 Task: Add an event  with title  Casual Lunch and Learn: Effective Email Communication, date '2024/04/11' & Select Event type as  Collective. Add location for the event as  789 Bastakiya Quarter, Dubai, UAE and add a description: The retreat will kick off with an opening session where participants will be introduced to the objectives and benefits of team building. The facilitators will create a positive and inclusive environment, setting the tone for open communication, respect, and mutual support.Create an event link  http-casuallunchandlearn:effectiveemailcommunicationcom & Select the event color as  Magenta. , logged in from the account softage.10@softage.netand send the event invitation to softage.5@softage.net and softage.6@softage.net
Action: Mouse moved to (775, 139)
Screenshot: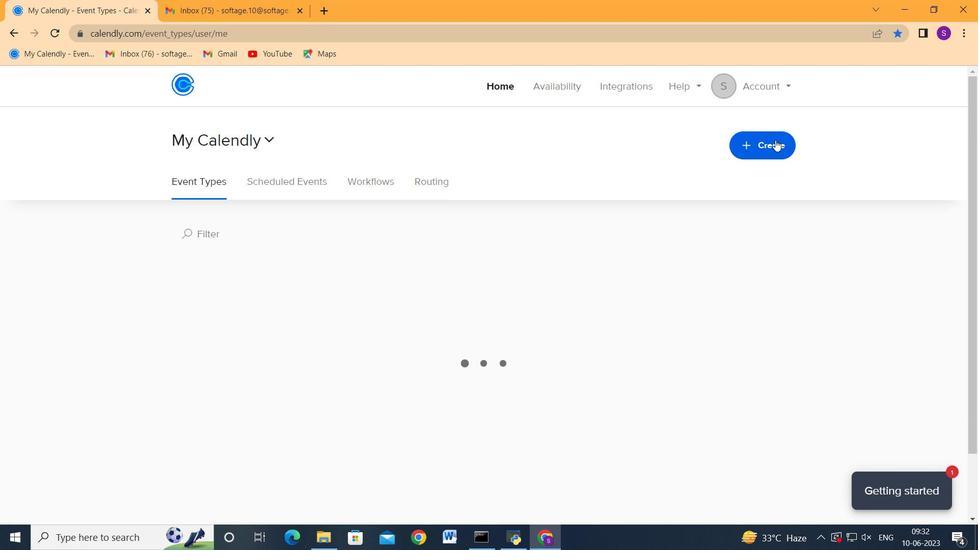 
Action: Mouse pressed left at (775, 139)
Screenshot: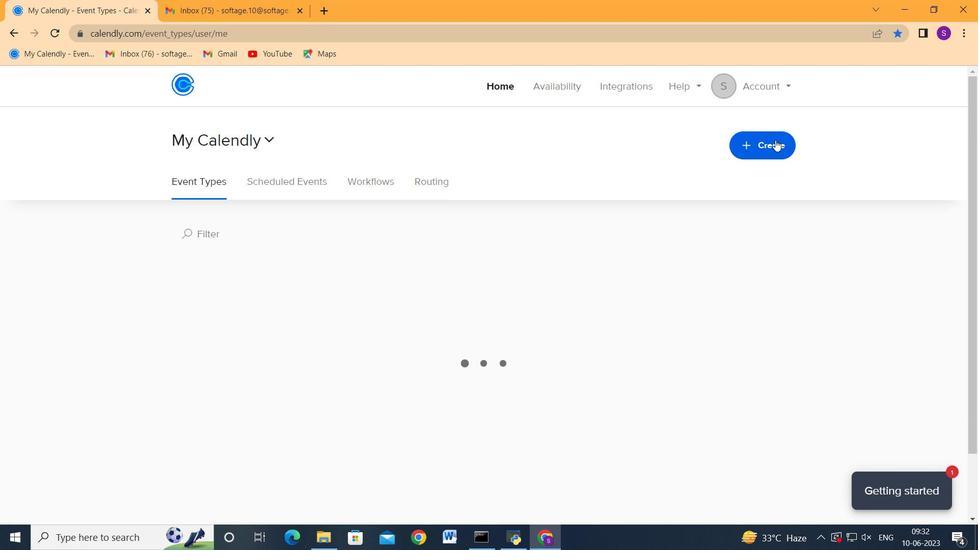
Action: Mouse moved to (728, 188)
Screenshot: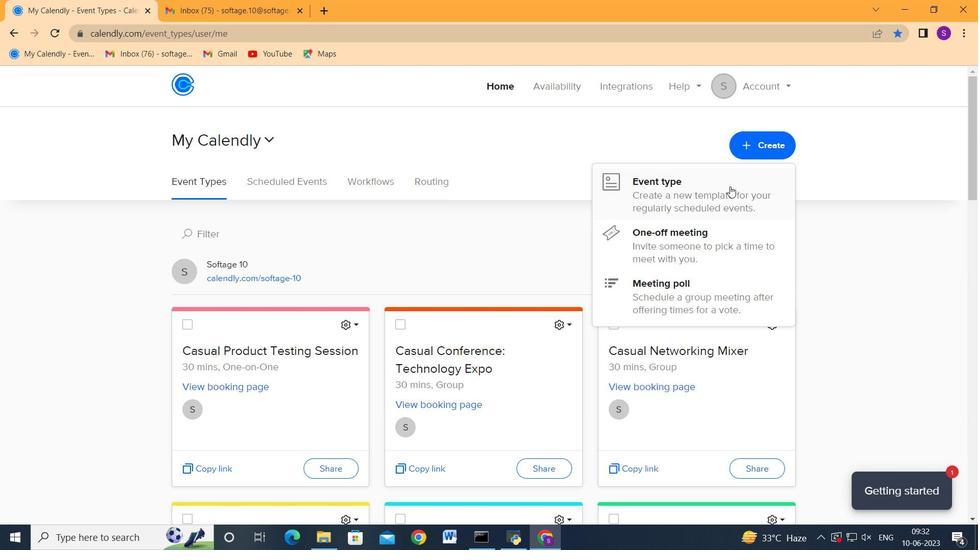
Action: Mouse pressed left at (728, 188)
Screenshot: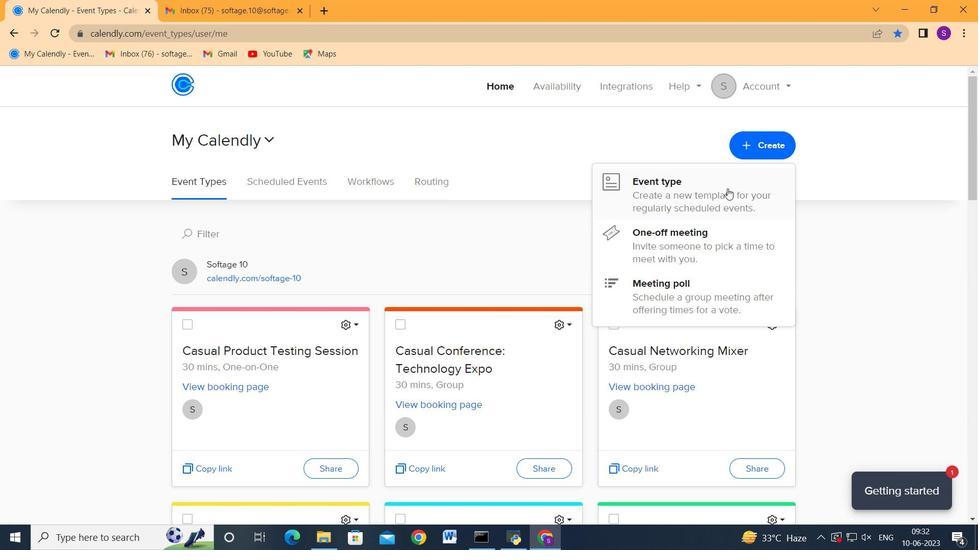 
Action: Mouse moved to (611, 248)
Screenshot: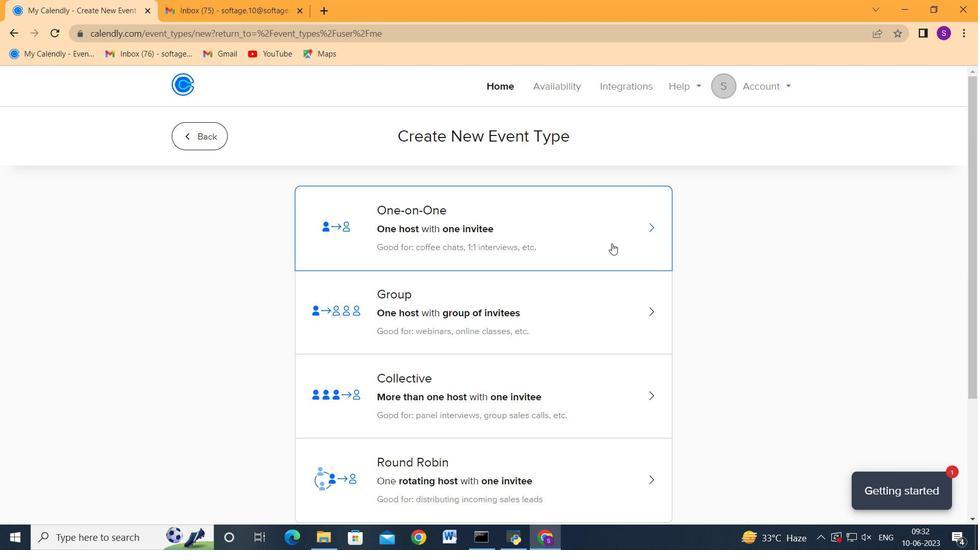
Action: Mouse scrolled (611, 248) with delta (0, 0)
Screenshot: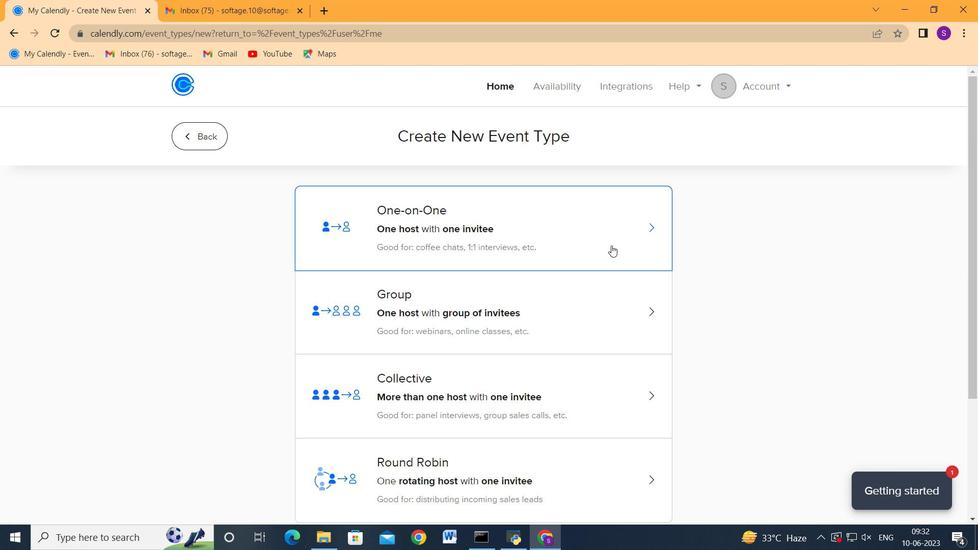 
Action: Mouse scrolled (611, 248) with delta (0, 0)
Screenshot: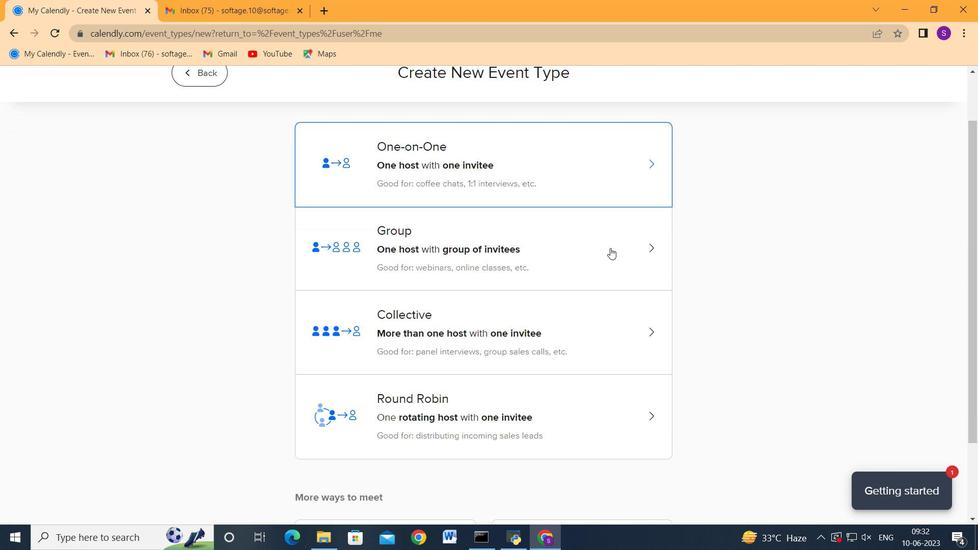 
Action: Mouse scrolled (611, 249) with delta (0, 0)
Screenshot: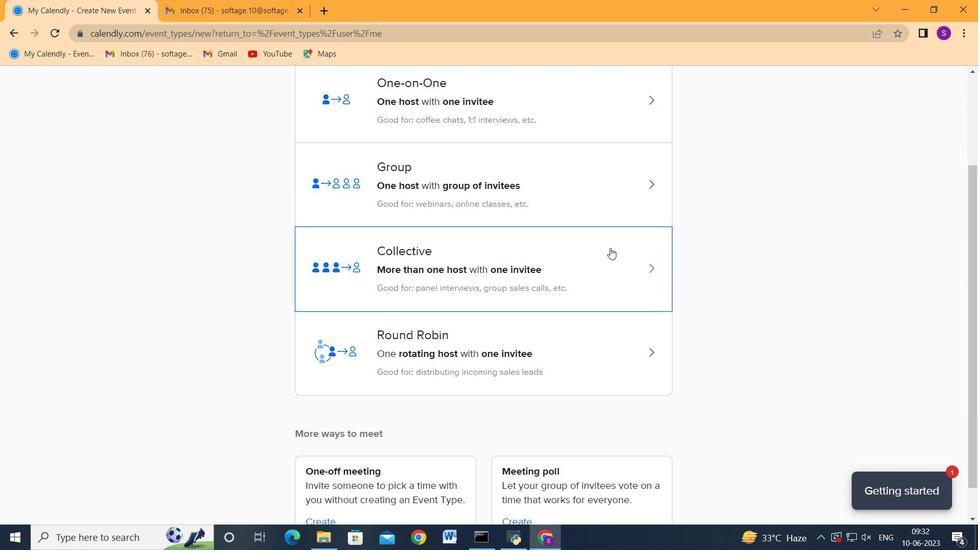 
Action: Mouse scrolled (611, 249) with delta (0, 0)
Screenshot: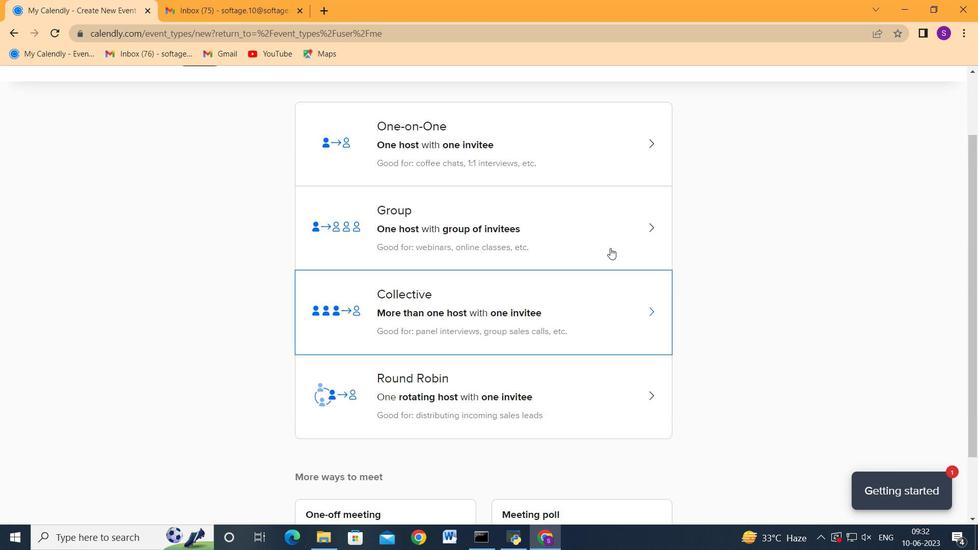 
Action: Mouse moved to (509, 375)
Screenshot: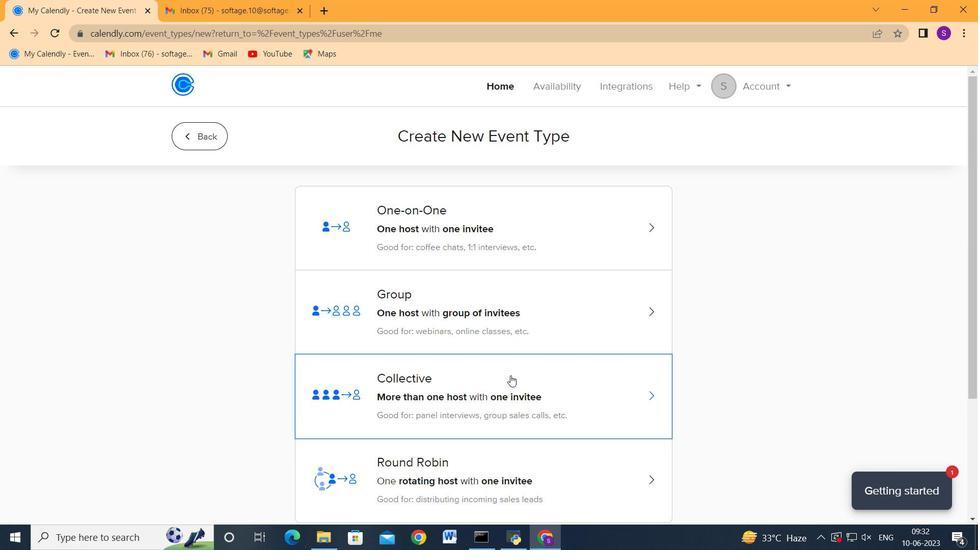 
Action: Mouse pressed left at (510, 375)
Screenshot: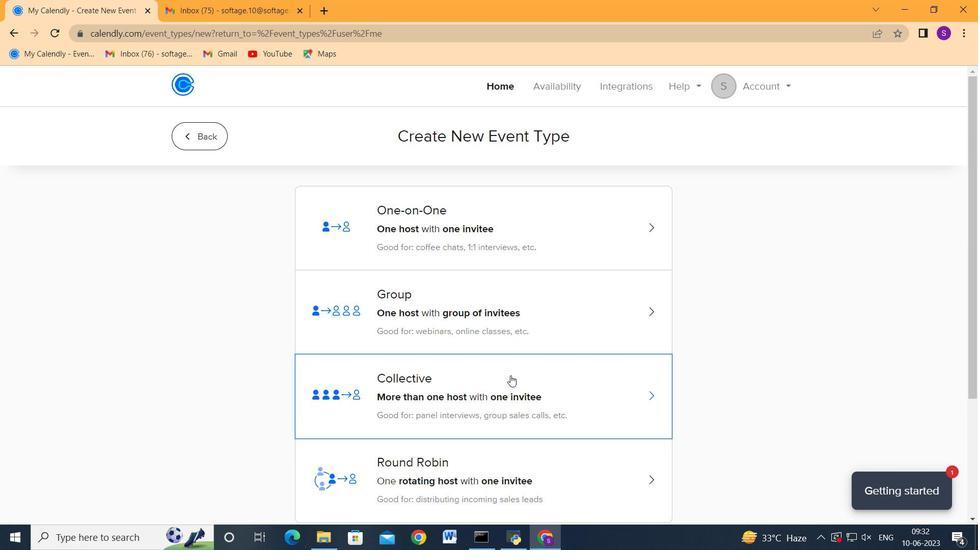
Action: Mouse moved to (625, 292)
Screenshot: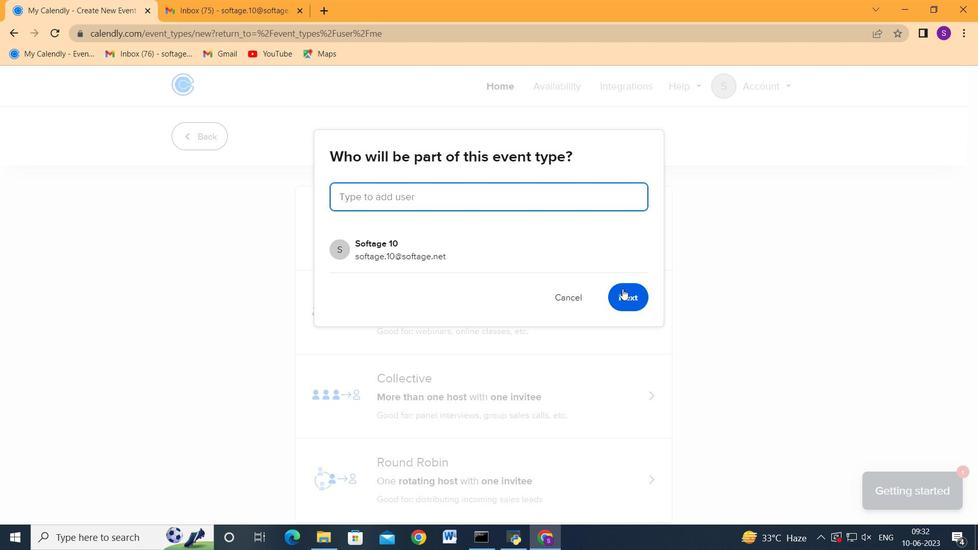 
Action: Mouse pressed left at (625, 292)
Screenshot: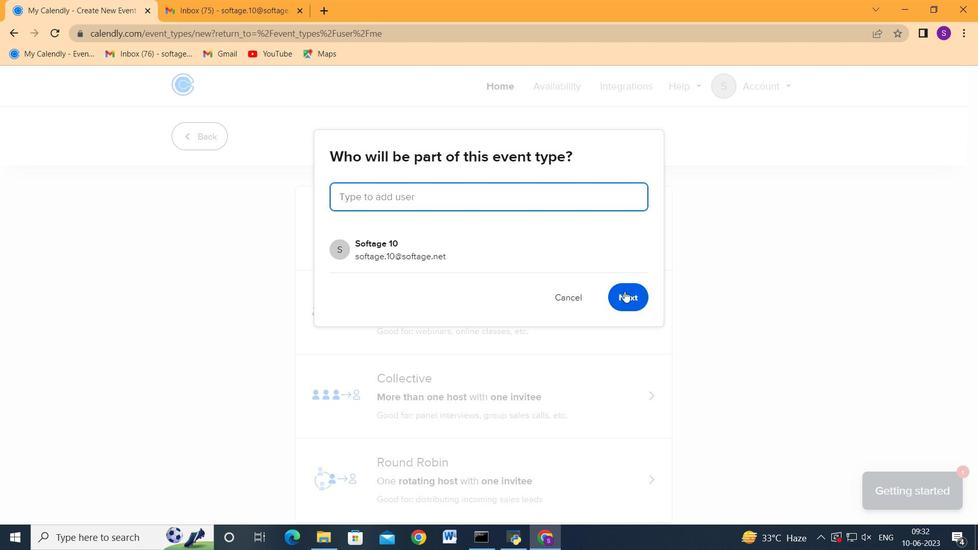 
Action: Mouse moved to (332, 302)
Screenshot: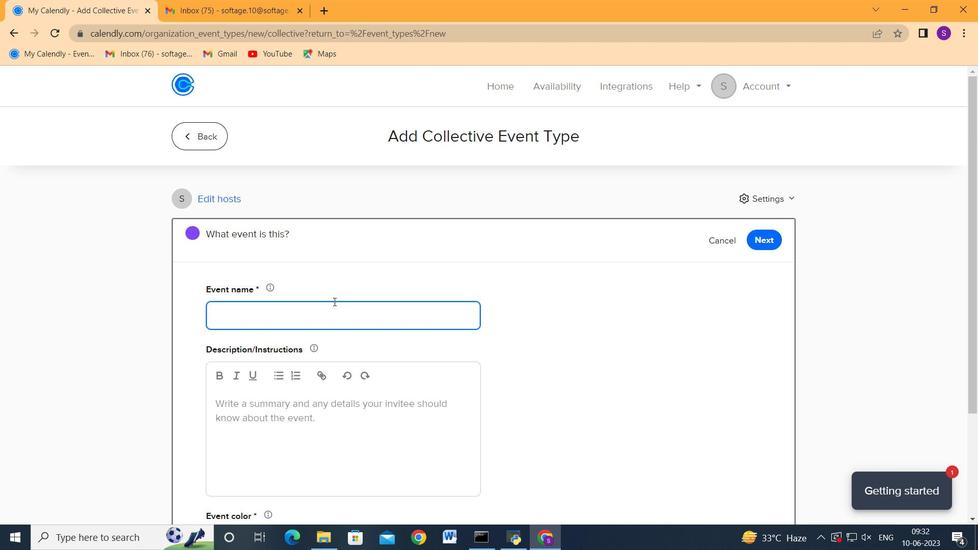 
Action: Mouse pressed left at (332, 302)
Screenshot: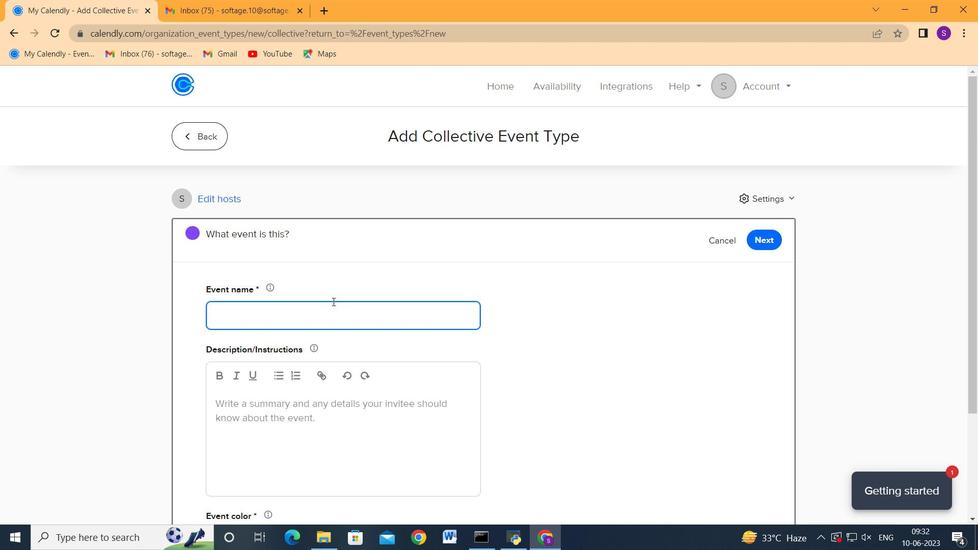 
Action: Key pressed <Key.shift_r>Casual<Key.space><Key.shift>Luc<Key.backspace>nch<Key.space>and<Key.space><Key.shift>Learn<Key.shift>:<Key.space><Key.shift>Effective<Key.space><Key.shift>Email<Key.space><Key.shift>Communication<Key.tab><Key.tab><Key.tab><Key.shift><Key.shift><Key.shift><Key.shift><Key.shift><Key.shift>The<Key.space>retreat<Key.space>will<Key.space>kick<Key.space>off<Key.space>with<Key.space>an<Key.space>opening<Key.space>session<Key.space><Key.backspace><Key.space>s<Key.backspace>where<Key.space>participants<Key.space>will<Key.space>be<Key.space>o<Key.backspace>introduced<Key.space>to<Key.space>the<Key.space>objectives<Key.space>and<Key.space>benefits<Key.space>of<Key.space>team<Key.space>buildings<Key.backspace>.<Key.space><Key.shift>The<Key.space>facilitators<Key.space>will<Key.space>create<Key.space>a<Key.space>positive<Key.space>and<Key.space>inclusive<Key.space>environment,<Key.space>setting<Key.space>the<Key.space>tone<Key.space>for<Key.space>open<Key.space>communication,<Key.space>respect,<Key.space>and<Key.space>mutual<Key.space>support.
Screenshot: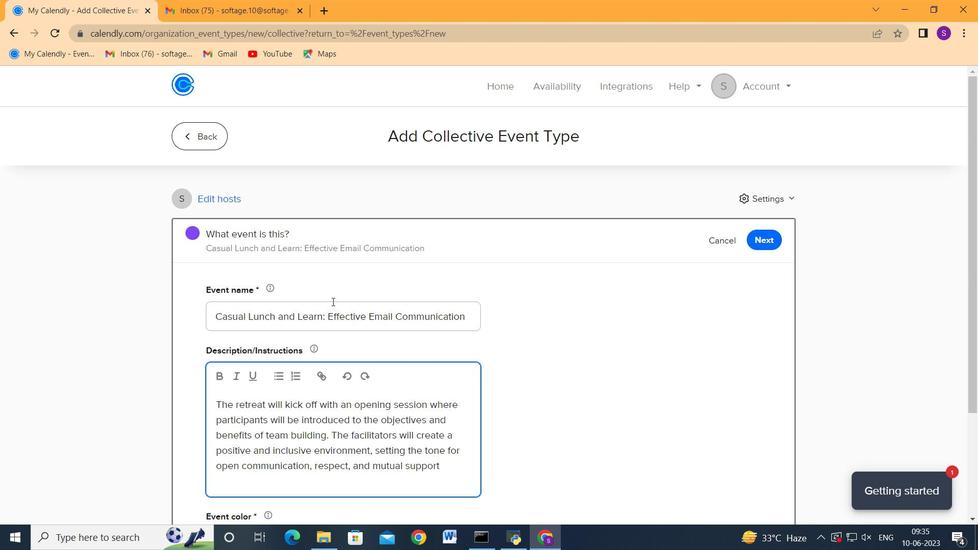 
Action: Mouse moved to (579, 401)
Screenshot: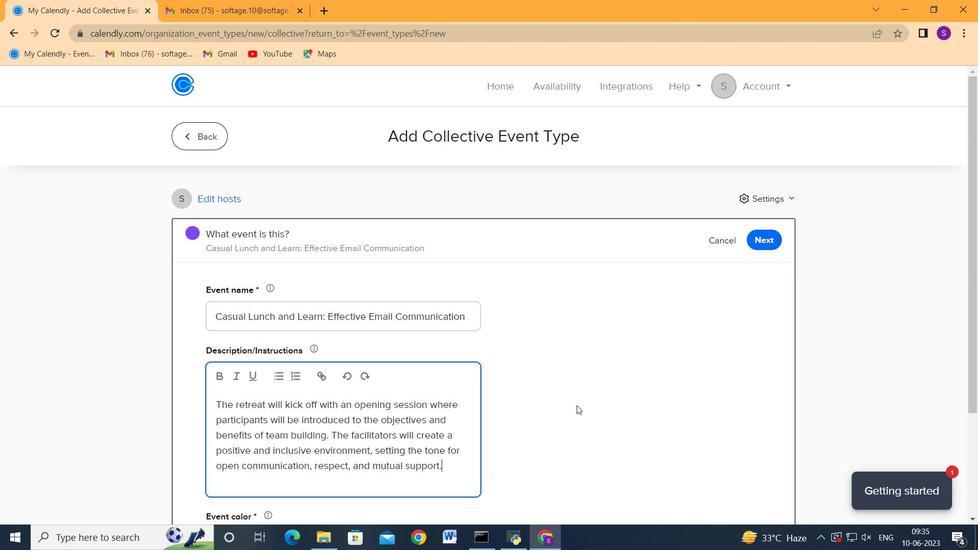 
Action: Mouse scrolled (579, 400) with delta (0, 0)
Screenshot: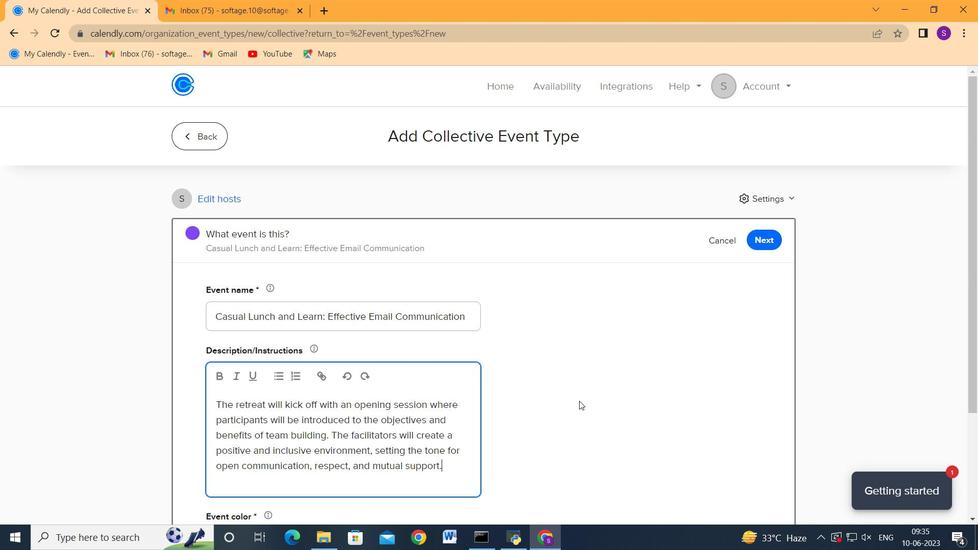 
Action: Mouse scrolled (579, 400) with delta (0, 0)
Screenshot: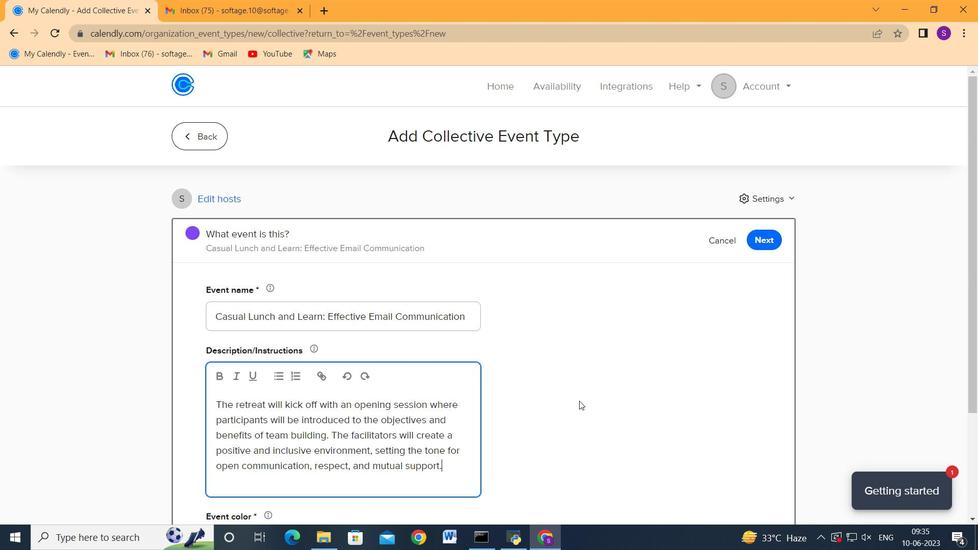 
Action: Mouse moved to (278, 410)
Screenshot: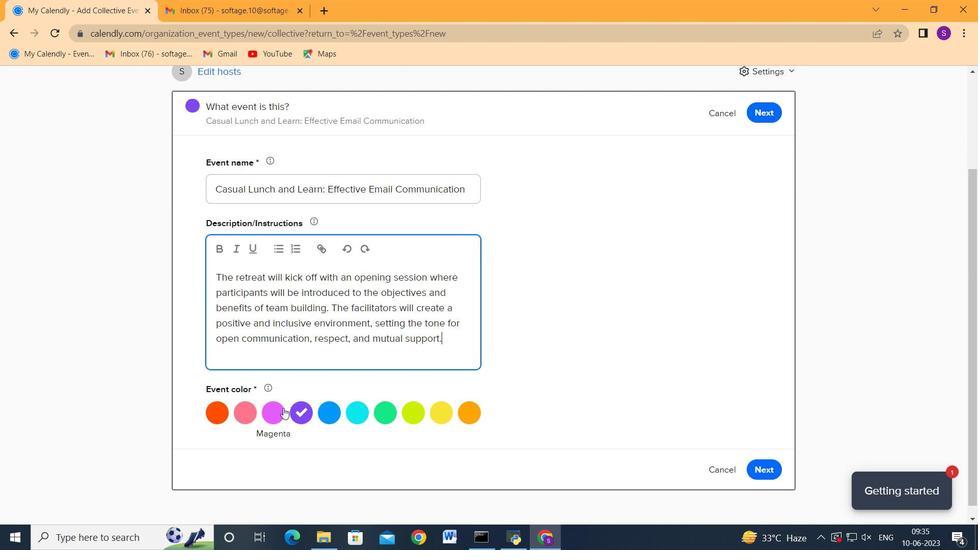 
Action: Mouse pressed left at (278, 410)
Screenshot: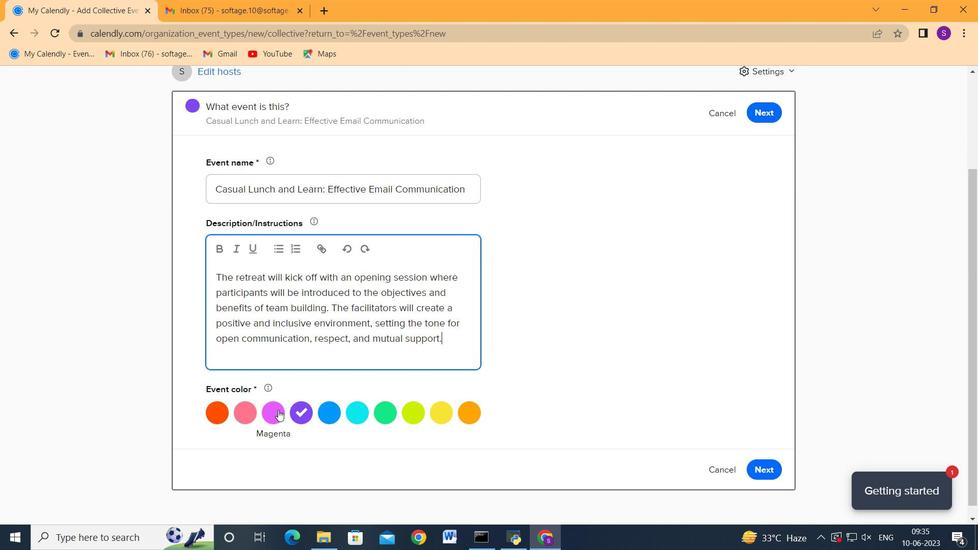 
Action: Mouse moved to (754, 472)
Screenshot: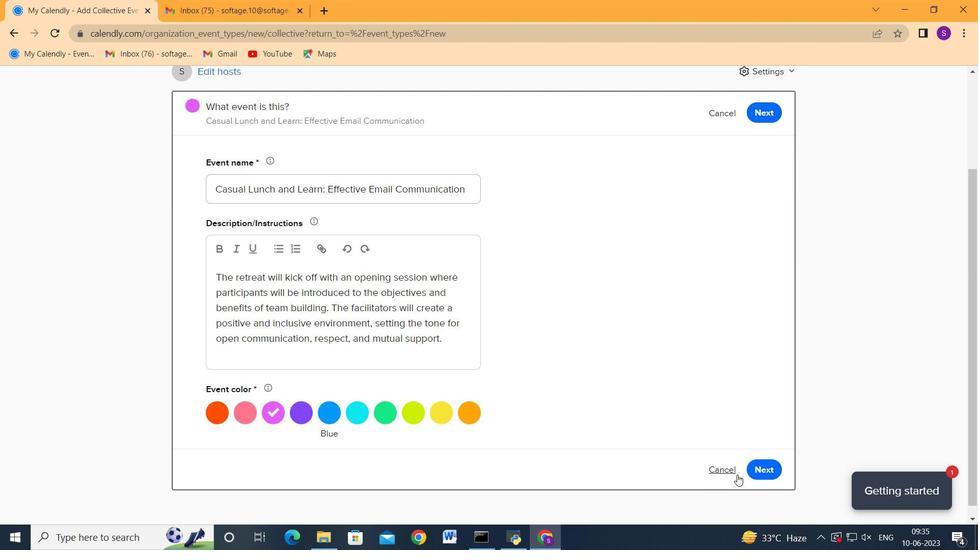 
Action: Mouse pressed left at (754, 472)
Screenshot: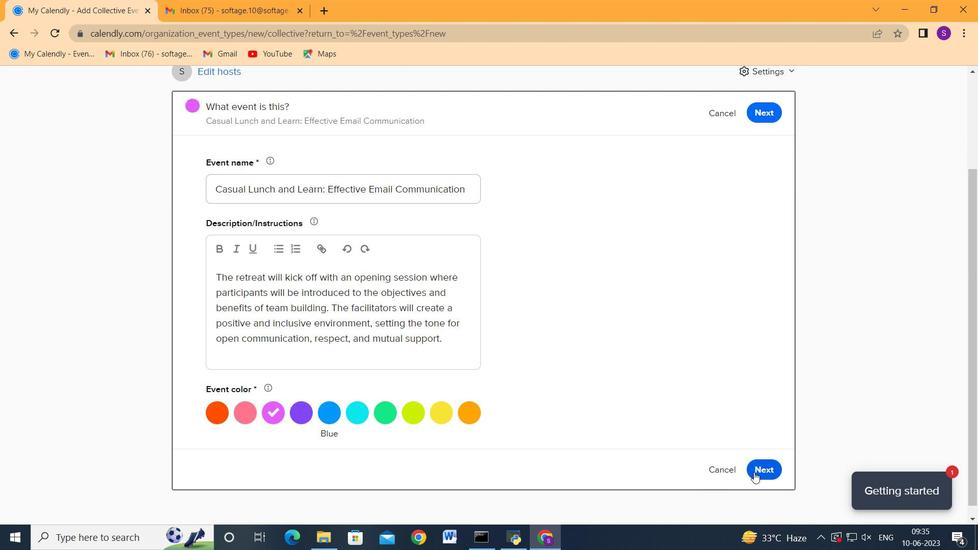 
Action: Mouse moved to (353, 306)
Screenshot: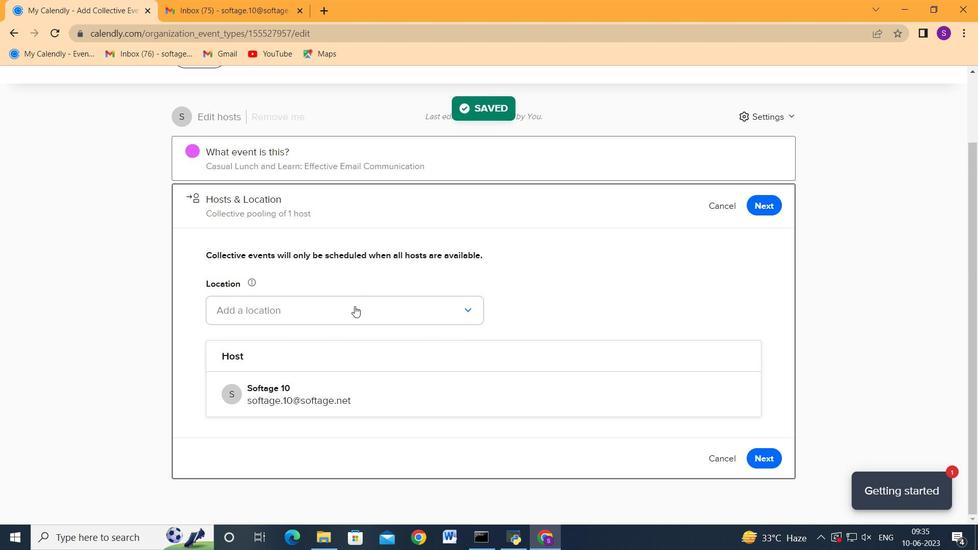 
Action: Mouse pressed left at (353, 306)
Screenshot: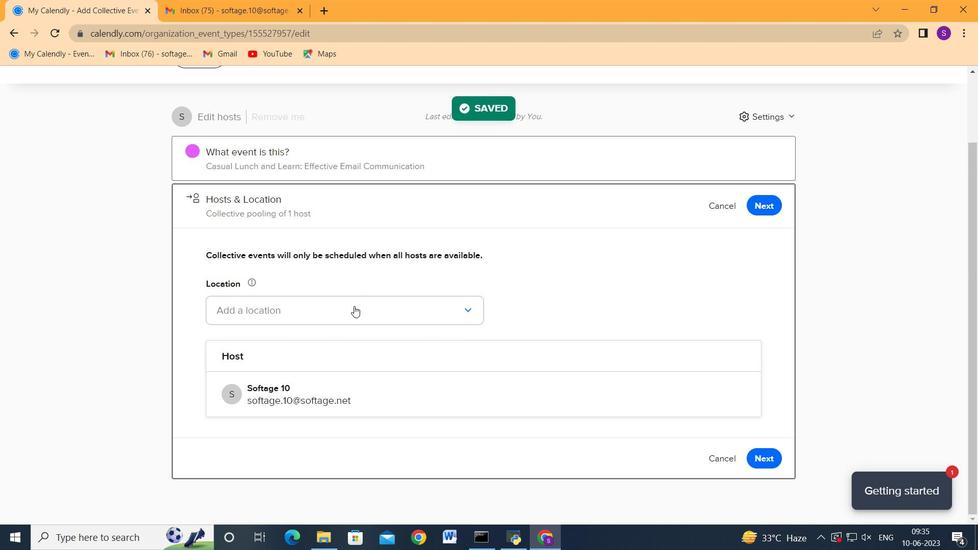 
Action: Mouse moved to (321, 343)
Screenshot: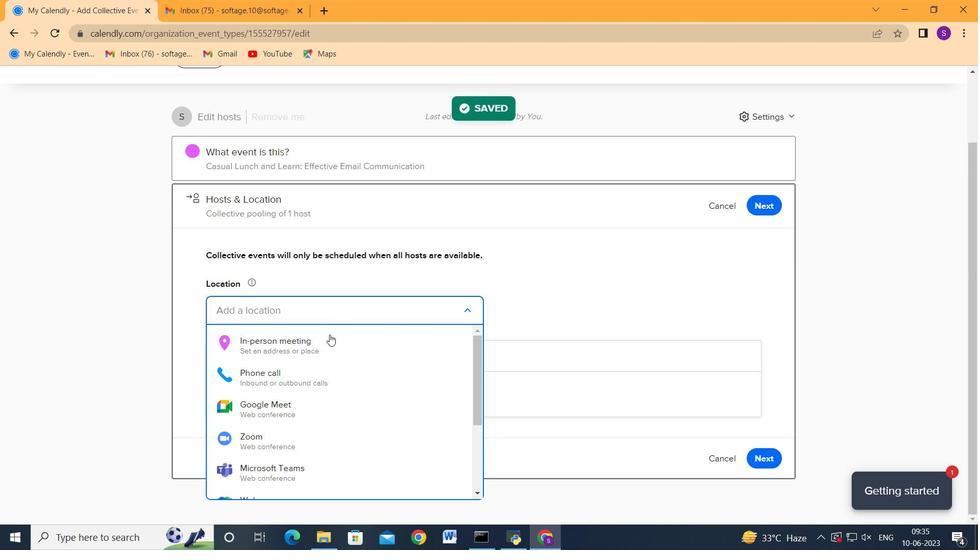 
Action: Mouse pressed left at (321, 343)
Screenshot: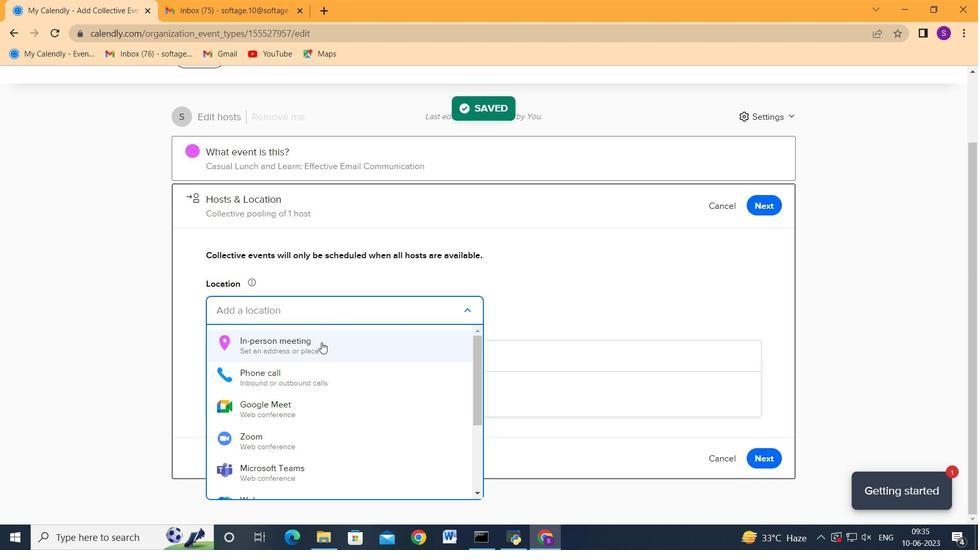 
Action: Mouse moved to (479, 225)
Screenshot: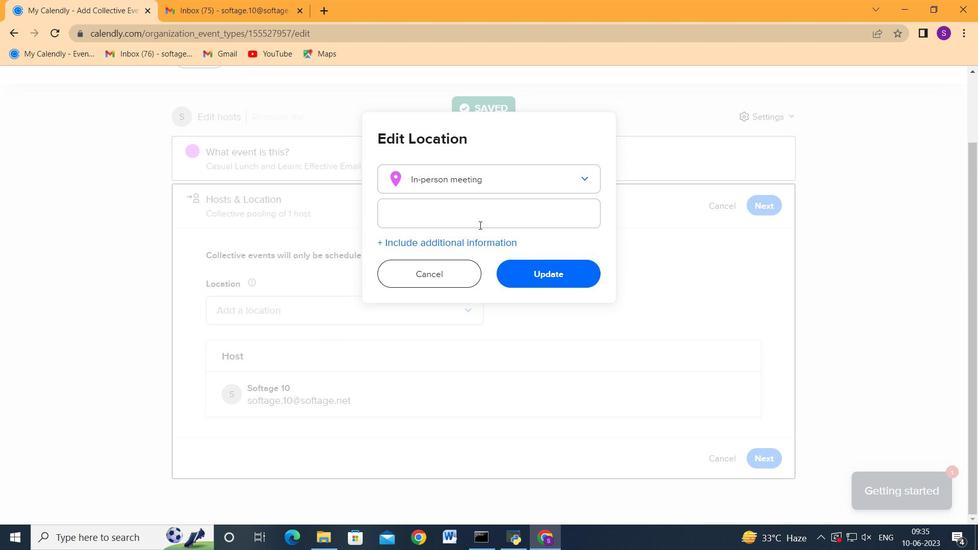 
Action: Mouse pressed left at (479, 225)
Screenshot: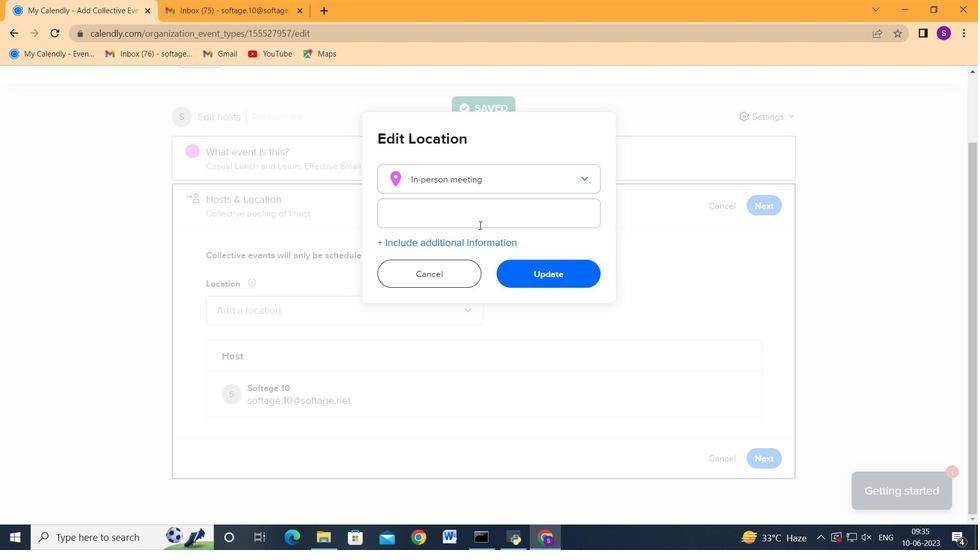 
Action: Key pressed 789<Key.space><Key.shift>Bastakiya<Key.space><Key.shift>Quarter,<Key.space><Key.shift_r>Dubai<Key.space><Key.backspace>,<Key.space><Key.caps_lock>UAE<Key.caps_lock><Key.space><Key.tab><Key.tab><Key.tab><Key.enter>
Screenshot: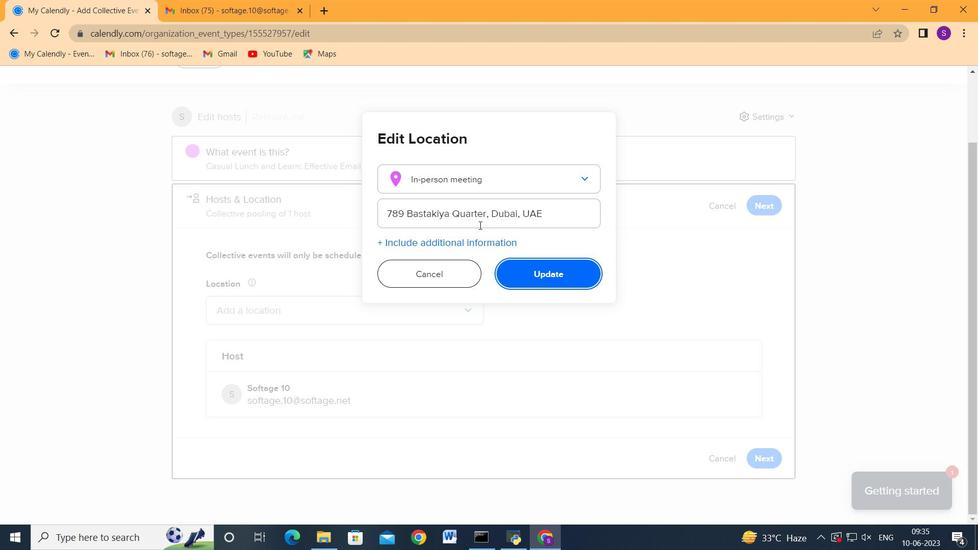 
Action: Mouse moved to (774, 455)
Screenshot: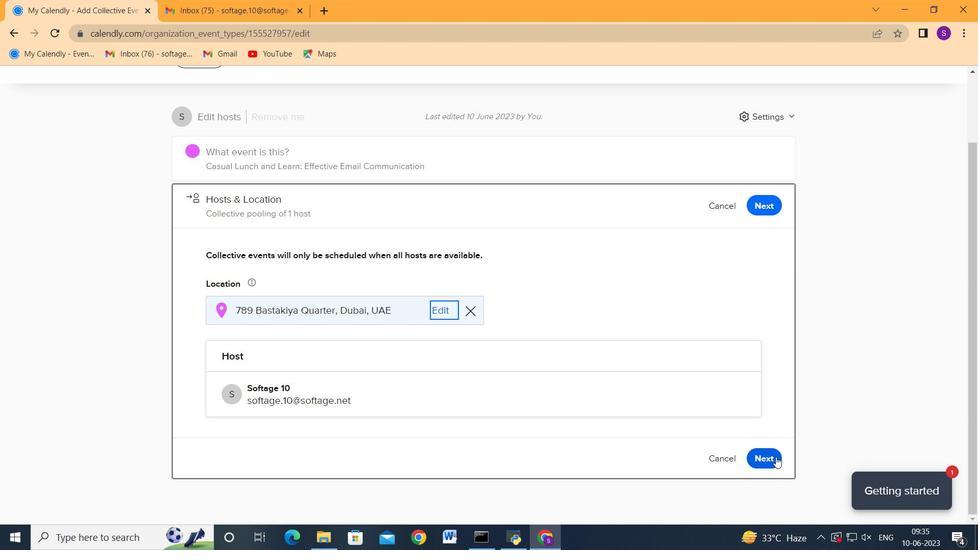 
Action: Mouse pressed left at (774, 455)
Screenshot: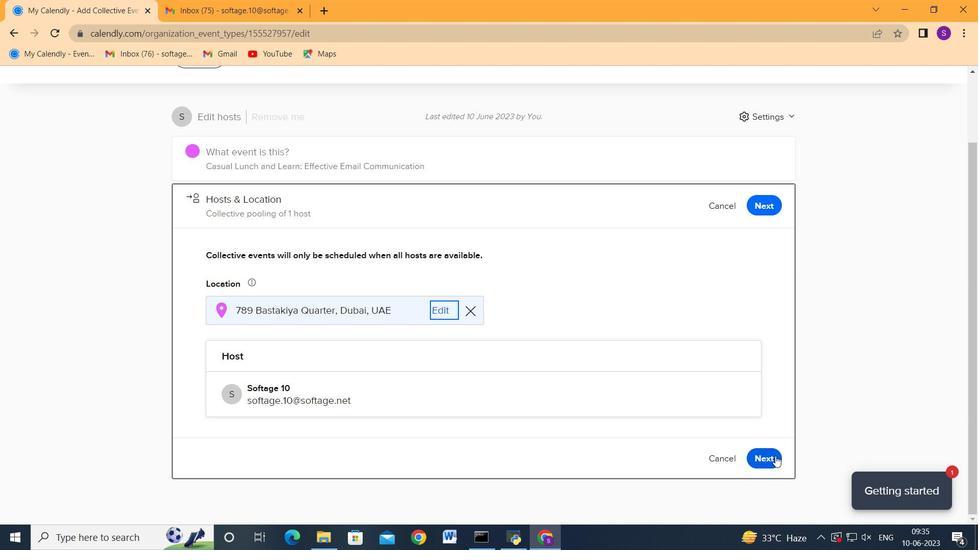
Action: Mouse moved to (368, 310)
Screenshot: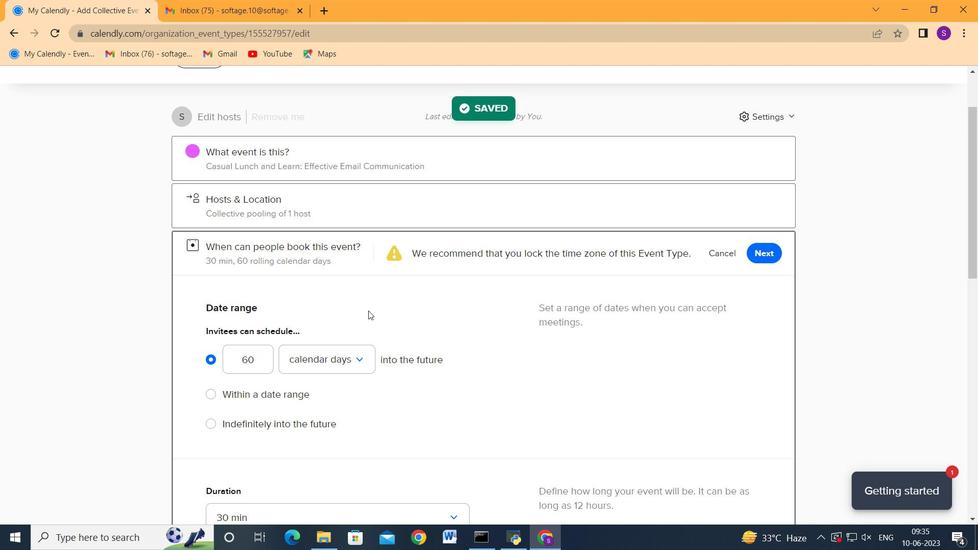 
Action: Mouse scrolled (368, 309) with delta (0, 0)
Screenshot: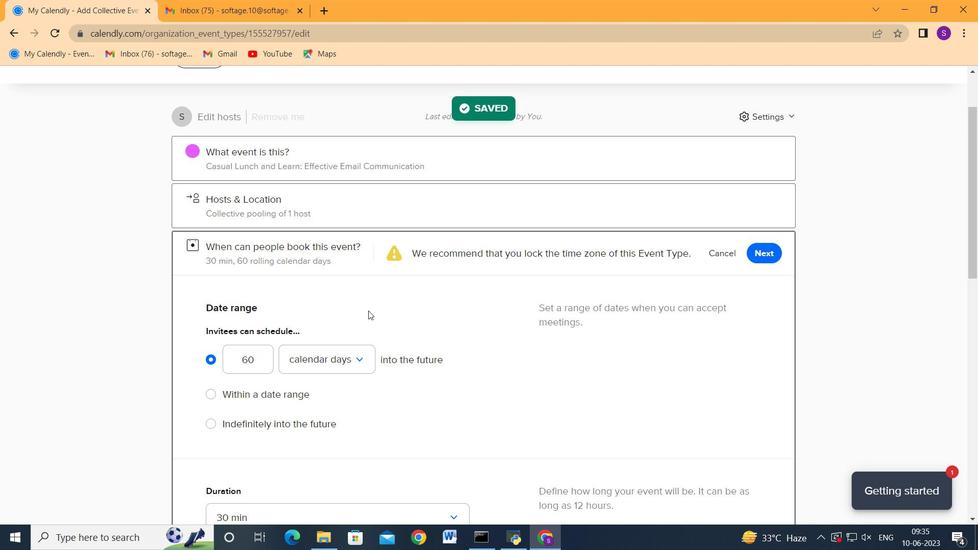 
Action: Mouse scrolled (368, 309) with delta (0, 0)
Screenshot: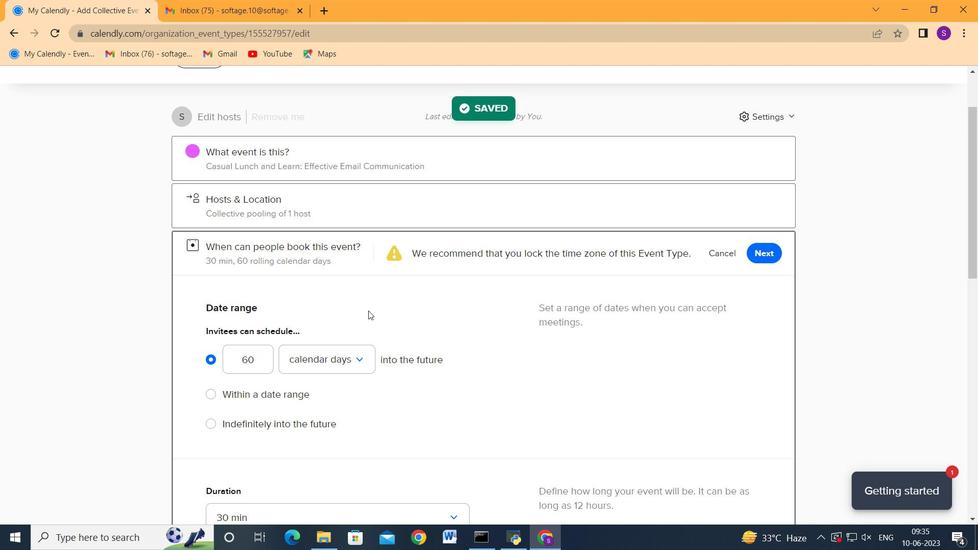 
Action: Mouse moved to (280, 264)
Screenshot: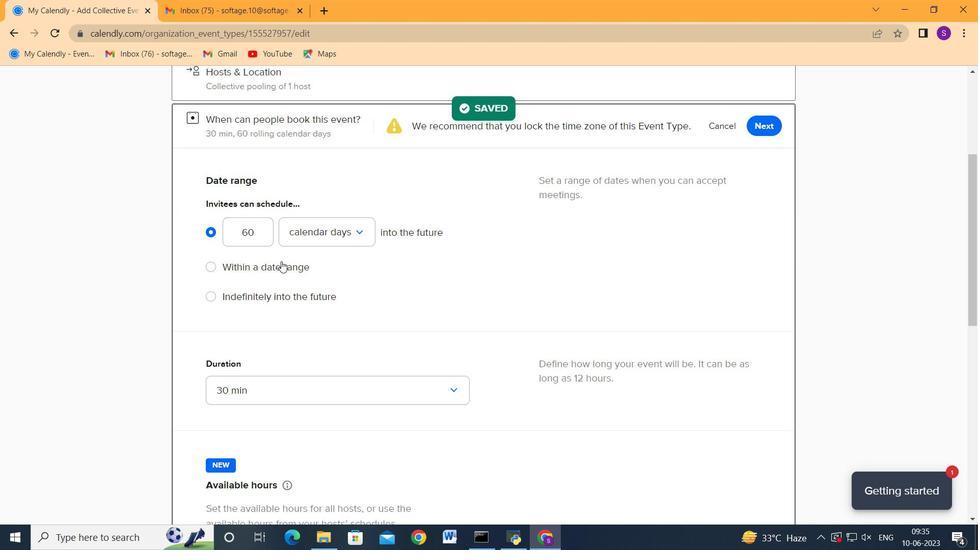 
Action: Mouse pressed left at (280, 264)
Screenshot: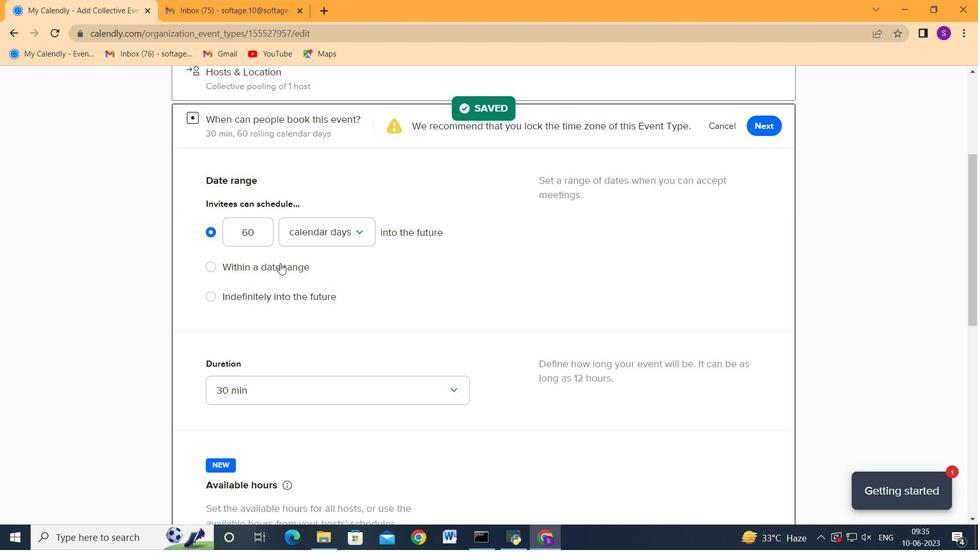 
Action: Mouse moved to (341, 274)
Screenshot: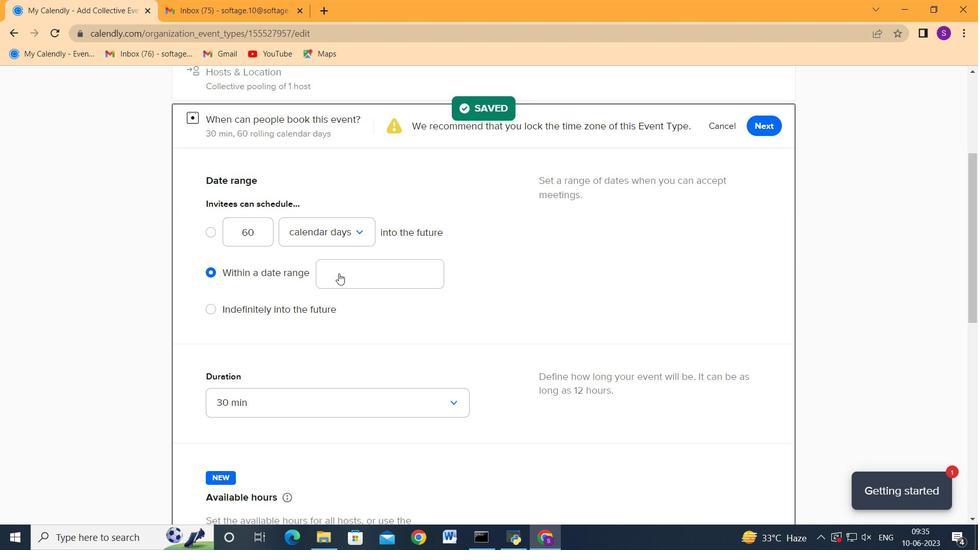 
Action: Mouse pressed left at (341, 274)
Screenshot: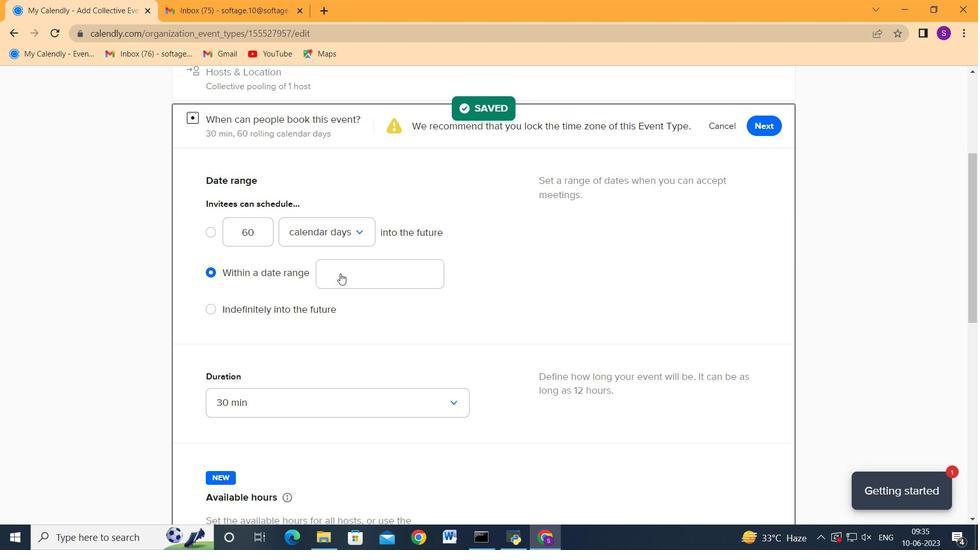
Action: Mouse moved to (383, 197)
Screenshot: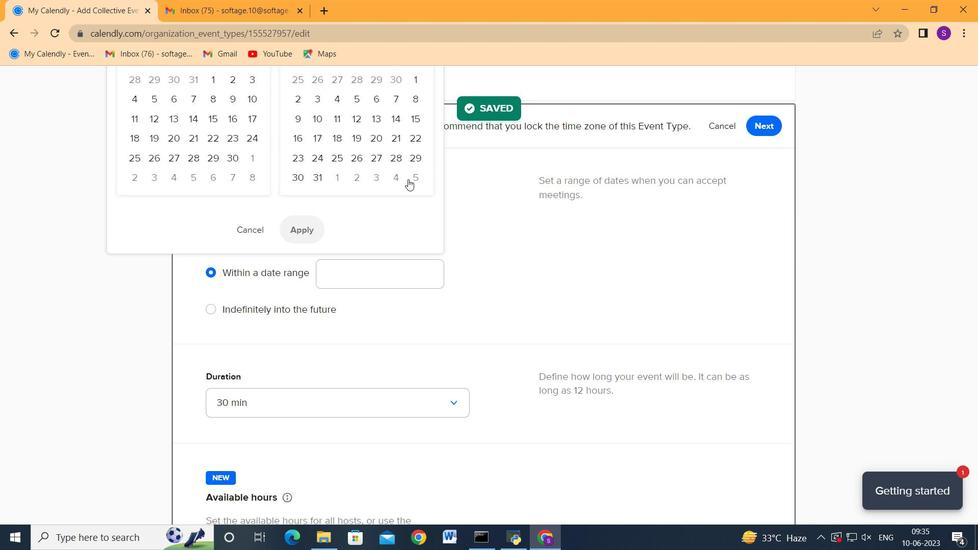 
Action: Mouse scrolled (383, 197) with delta (0, 0)
Screenshot: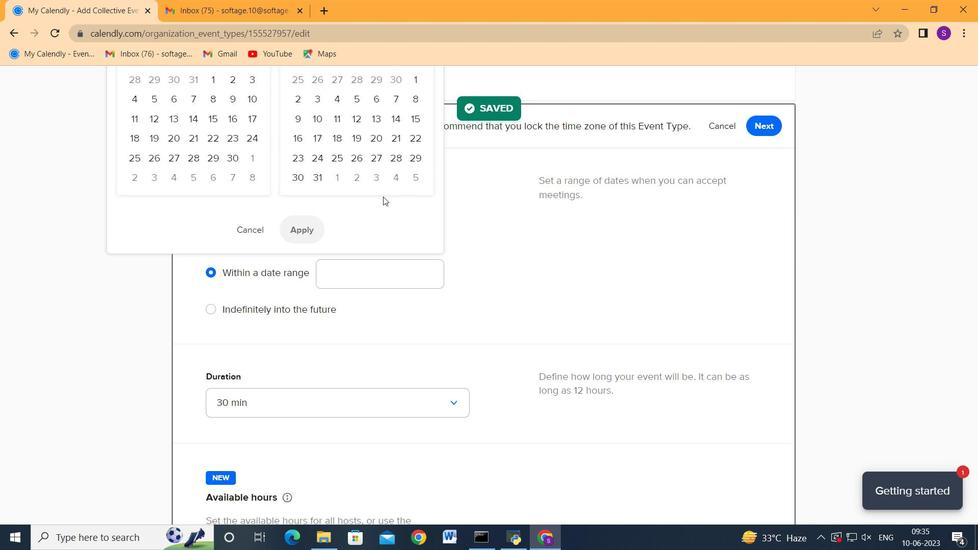 
Action: Mouse scrolled (383, 197) with delta (0, 0)
Screenshot: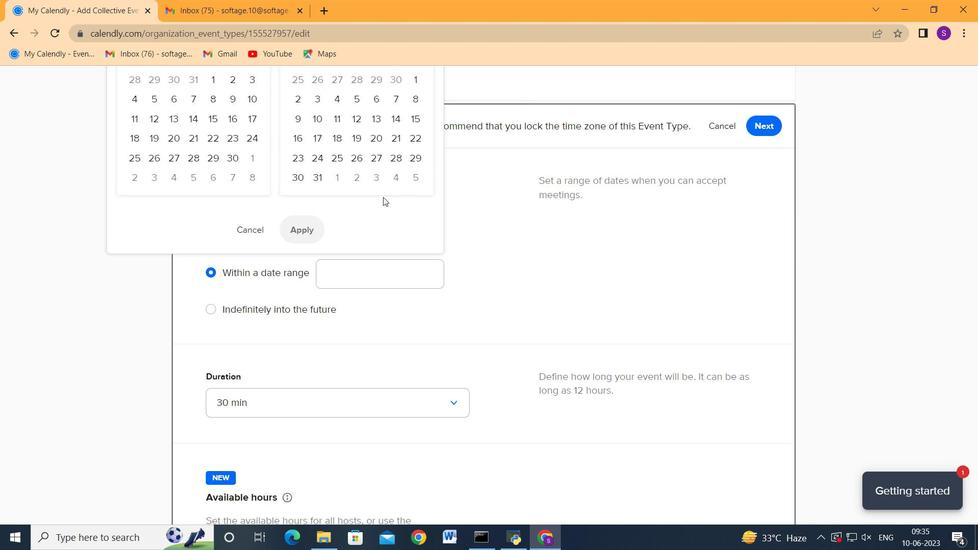 
Action: Mouse moved to (493, 233)
Screenshot: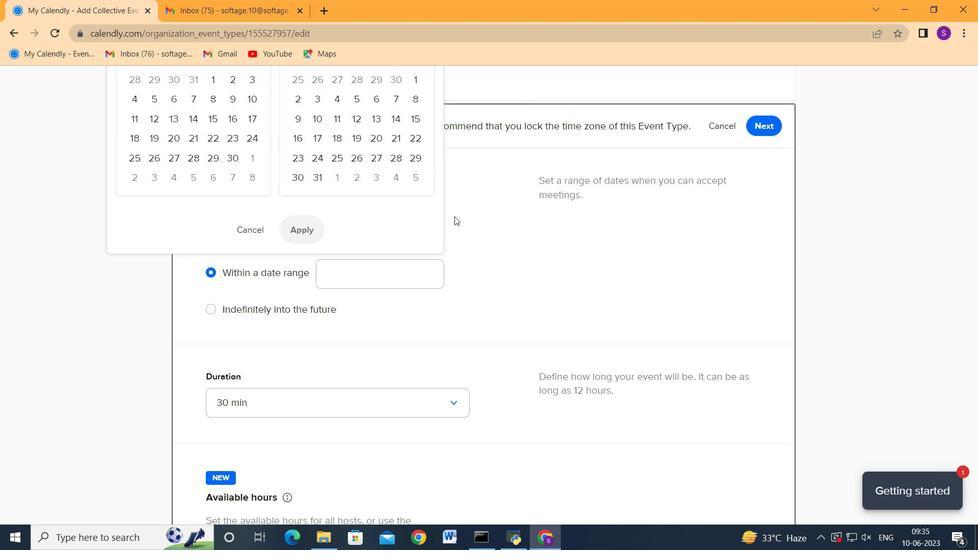
Action: Mouse pressed left at (493, 233)
Screenshot: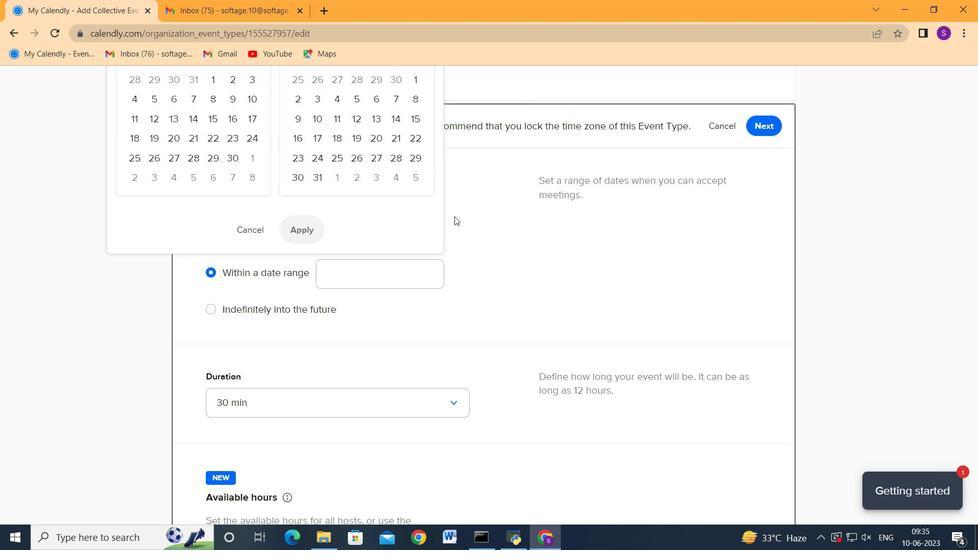 
Action: Mouse moved to (438, 287)
Screenshot: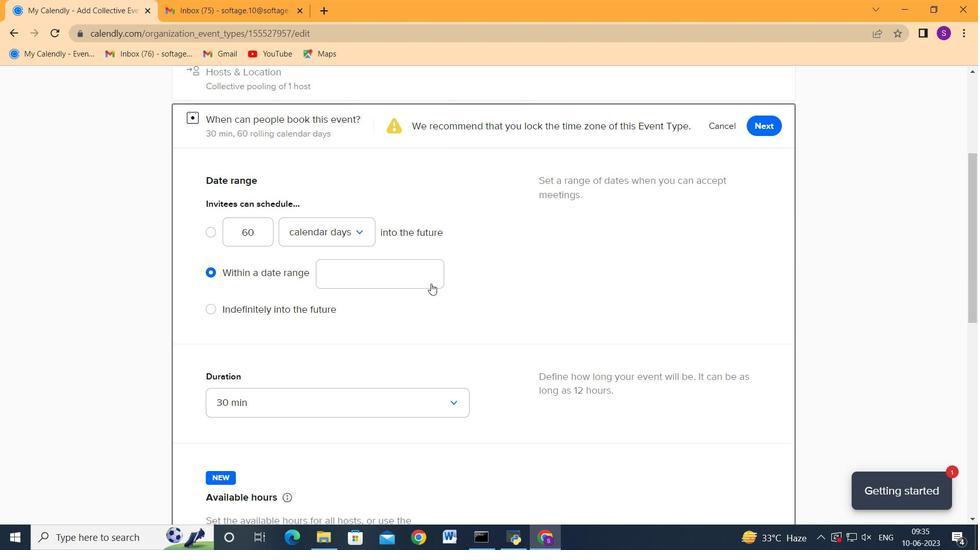 
Action: Mouse scrolled (438, 287) with delta (0, 0)
Screenshot: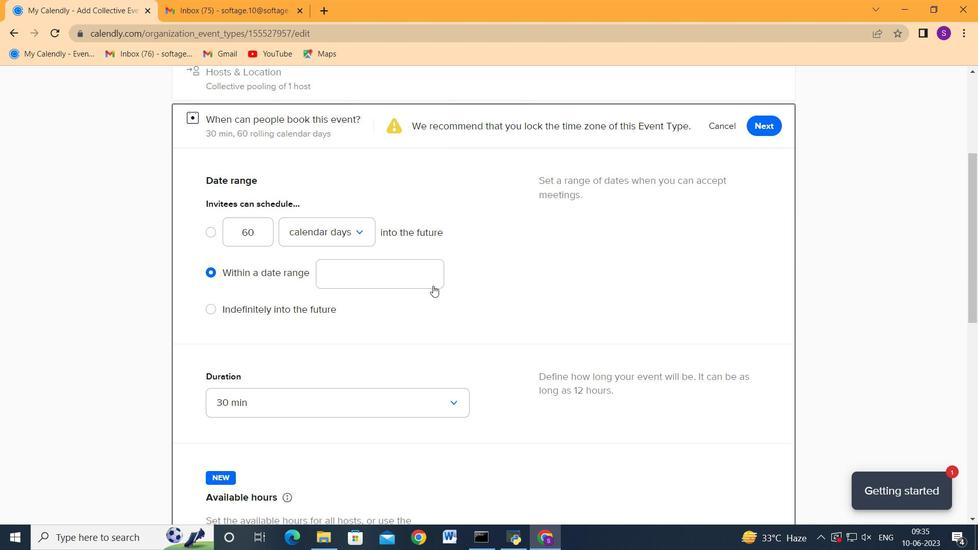 
Action: Mouse moved to (438, 287)
Screenshot: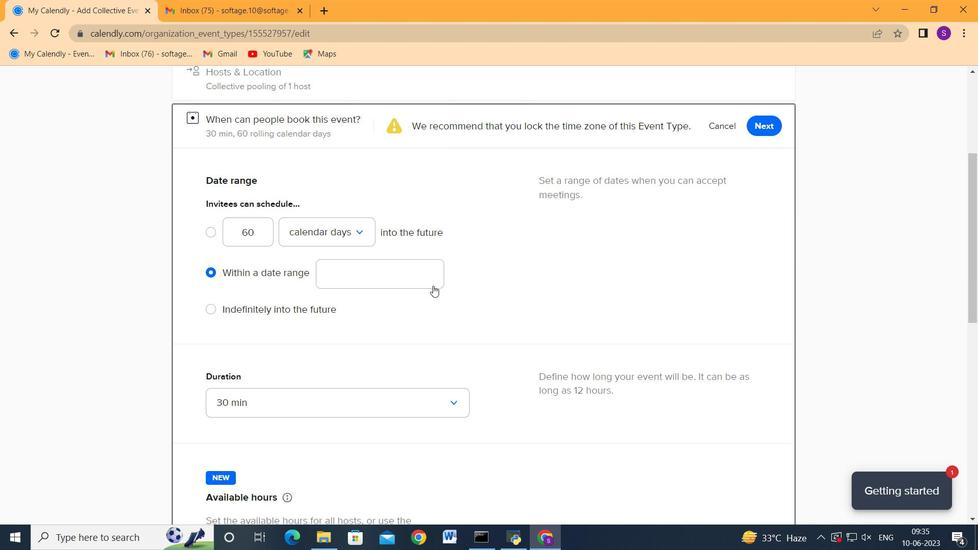 
Action: Mouse scrolled (438, 288) with delta (0, 0)
Screenshot: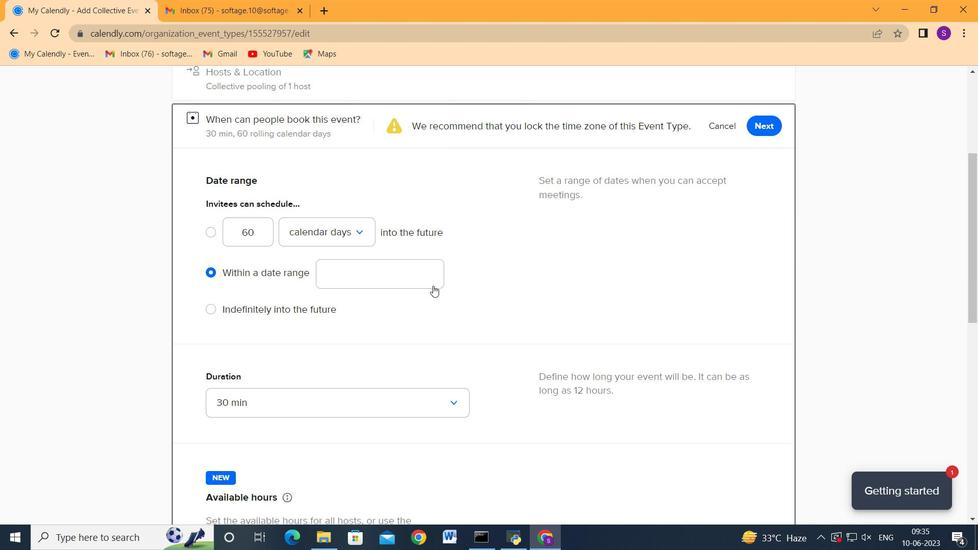 
Action: Mouse moved to (407, 408)
Screenshot: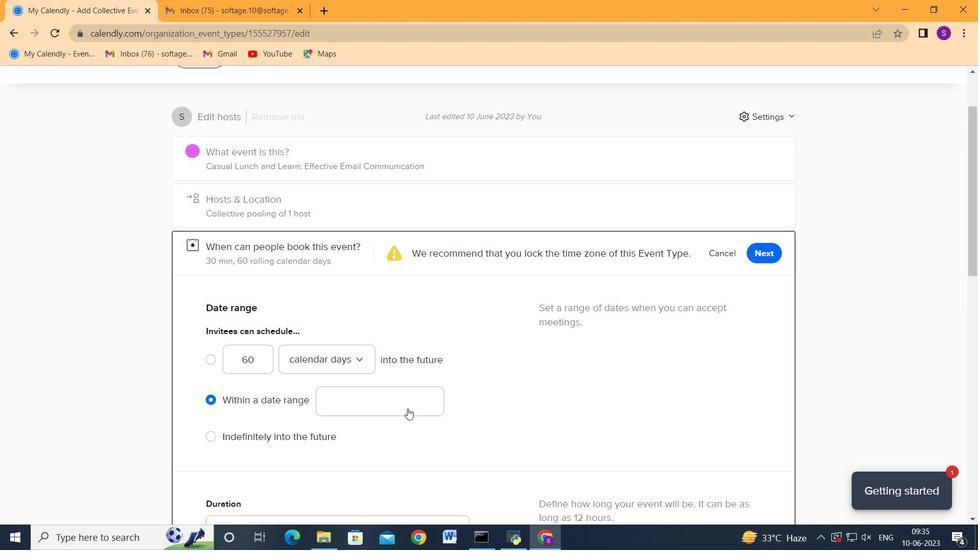 
Action: Mouse pressed left at (407, 408)
Screenshot: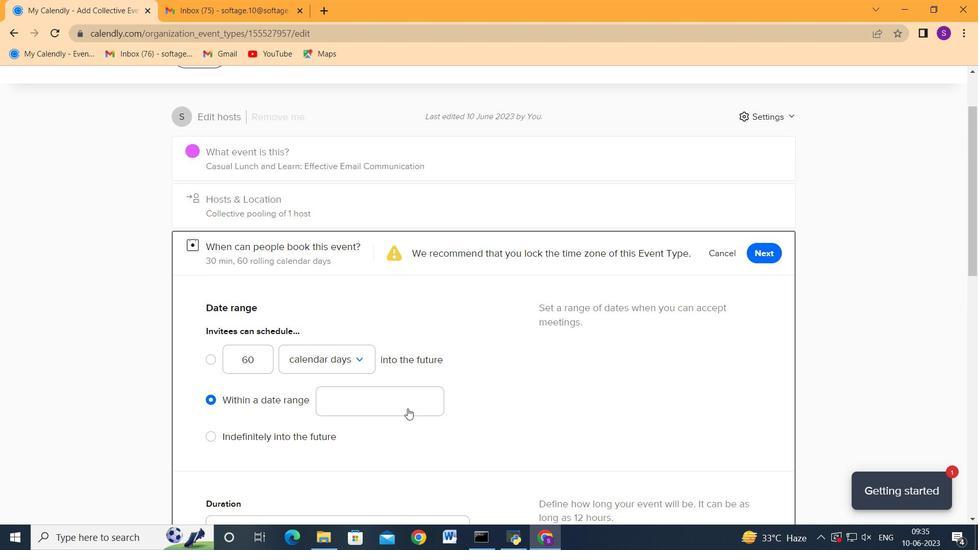 
Action: Mouse moved to (417, 169)
Screenshot: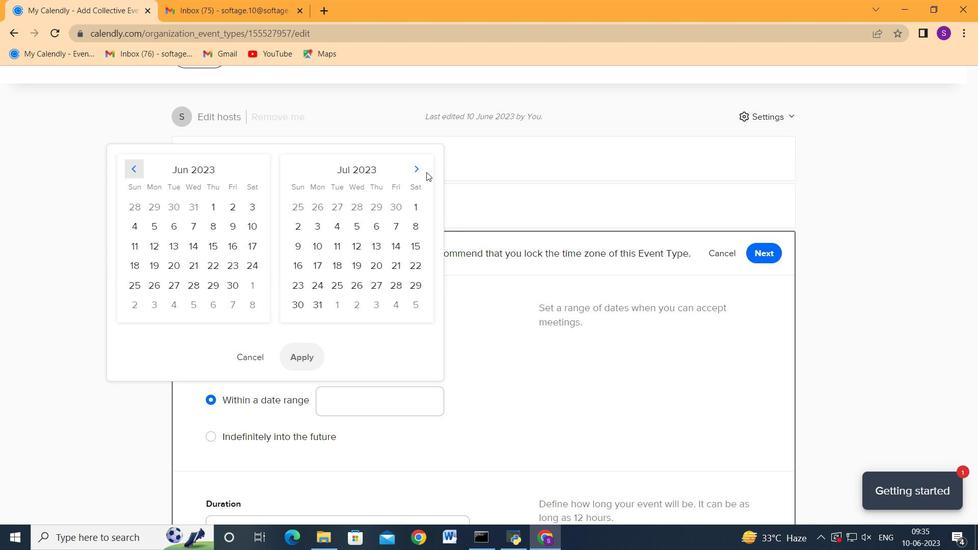 
Action: Mouse pressed left at (417, 169)
Screenshot: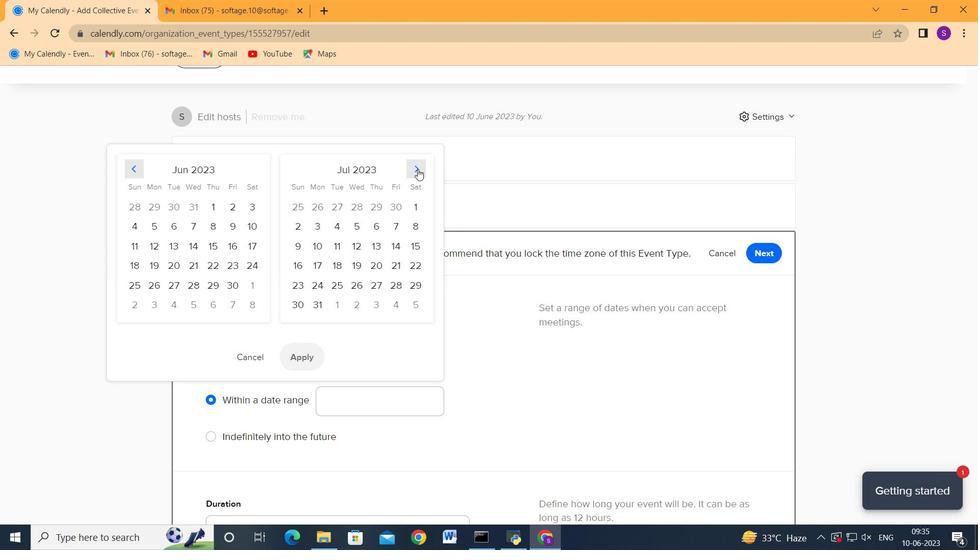 
Action: Mouse pressed left at (417, 169)
Screenshot: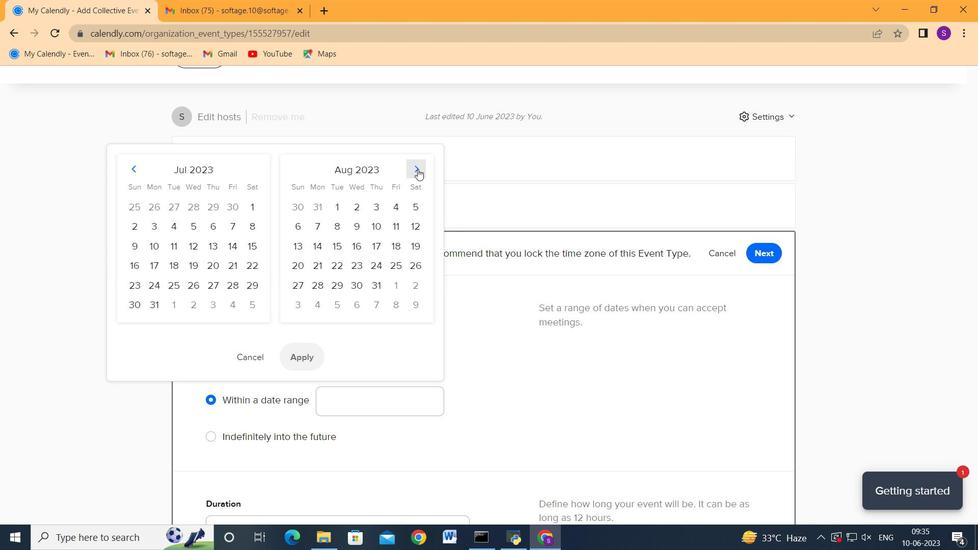 
Action: Mouse moved to (422, 171)
Screenshot: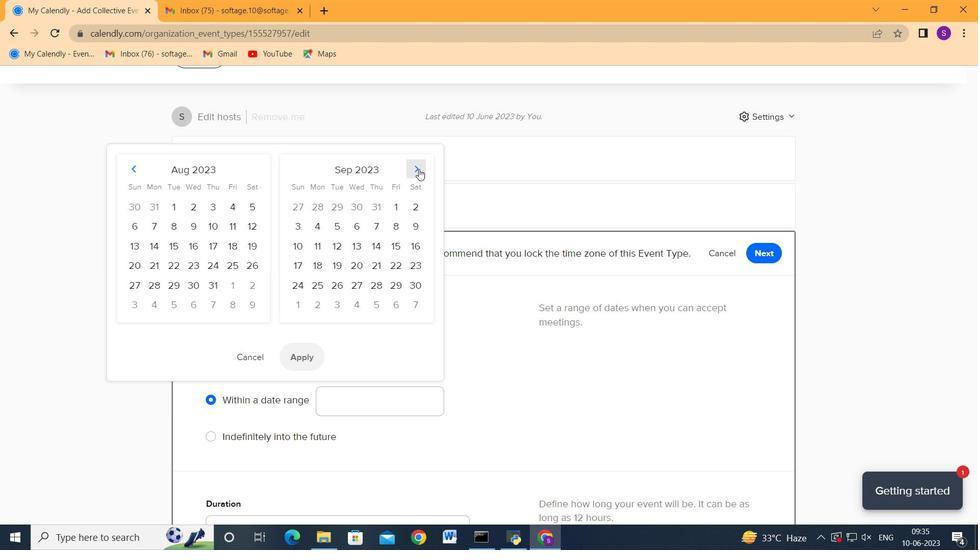 
Action: Mouse pressed left at (422, 171)
Screenshot: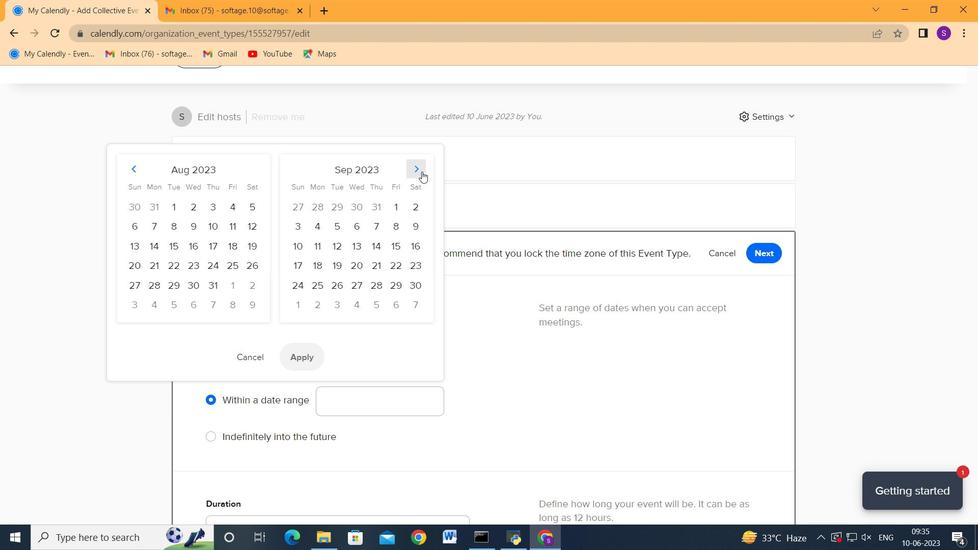 
Action: Mouse pressed left at (422, 171)
Screenshot: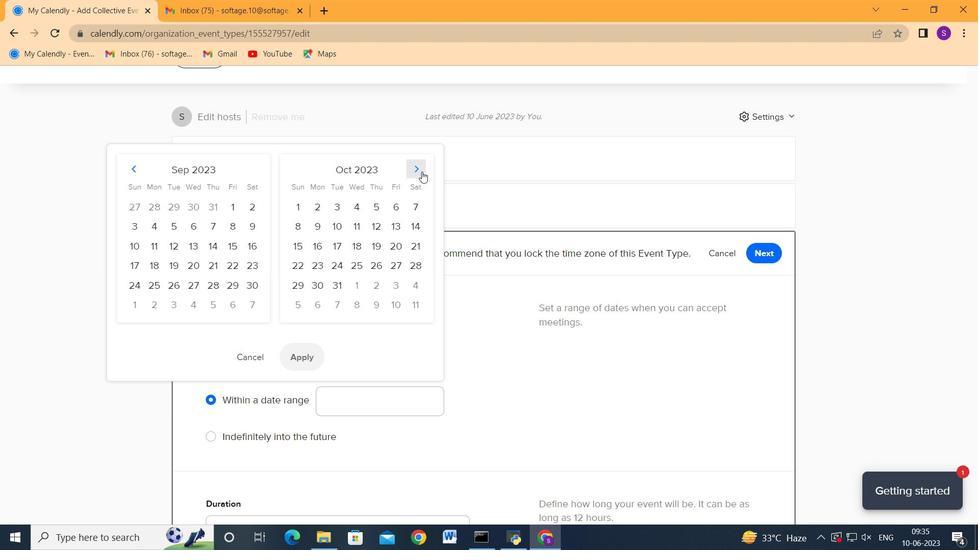 
Action: Mouse pressed left at (422, 171)
Screenshot: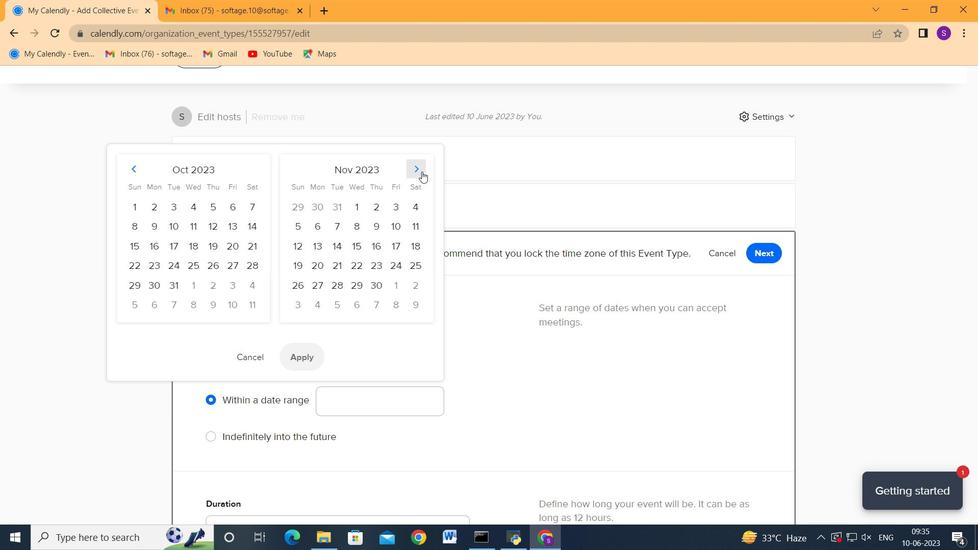 
Action: Mouse pressed left at (422, 171)
Screenshot: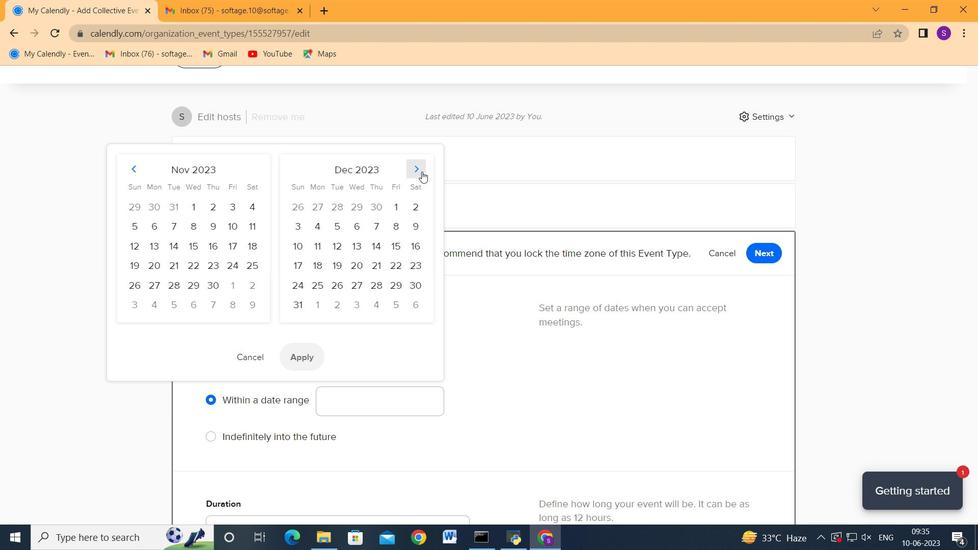 
Action: Mouse pressed left at (422, 171)
Screenshot: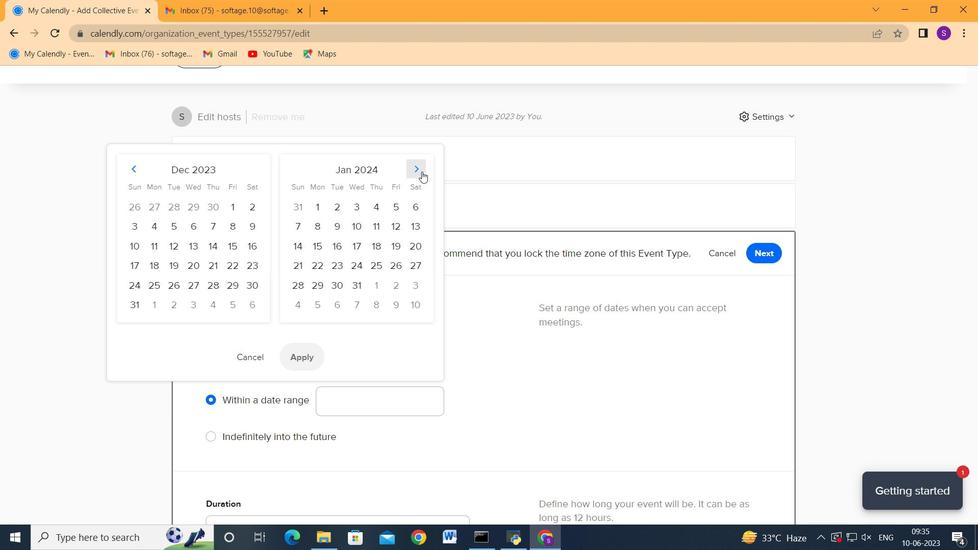 
Action: Mouse pressed left at (422, 171)
Screenshot: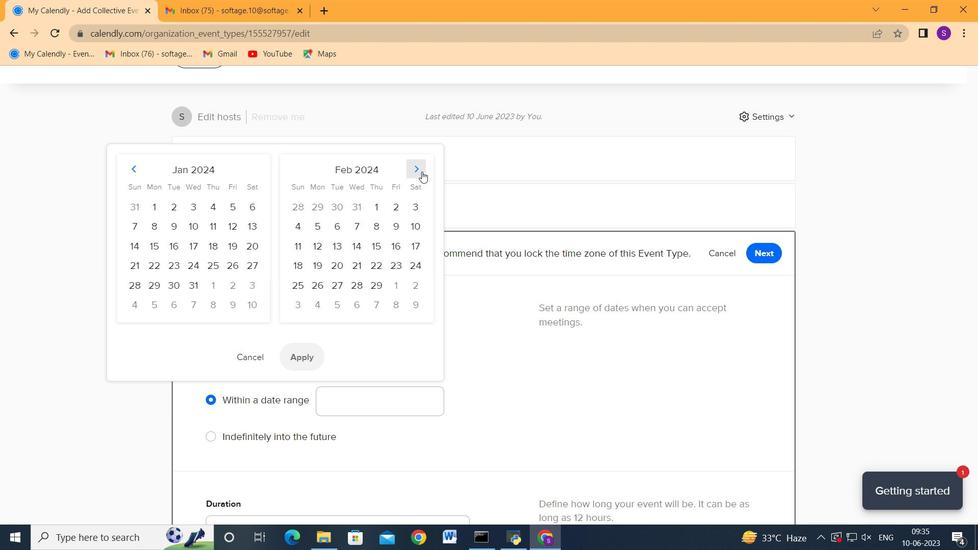 
Action: Mouse pressed left at (422, 171)
Screenshot: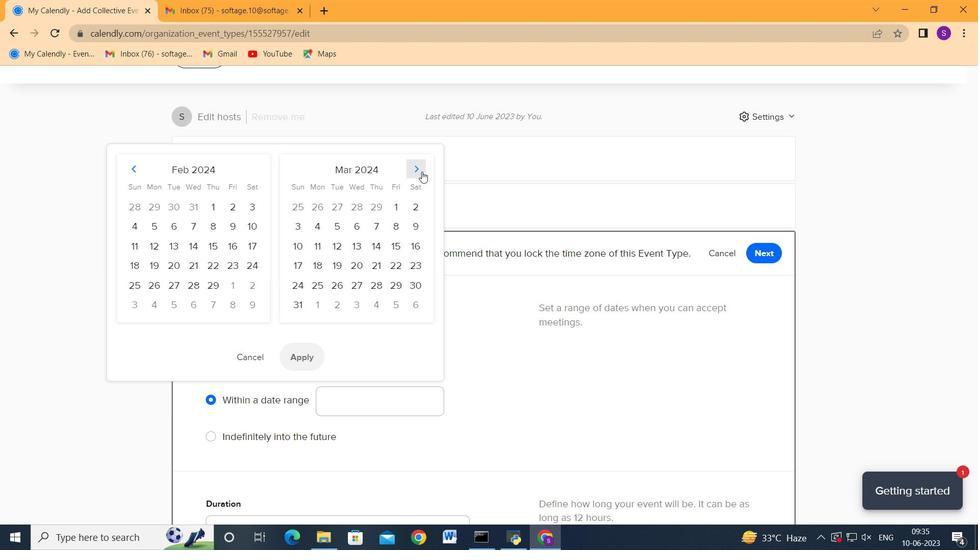 
Action: Mouse moved to (381, 218)
Screenshot: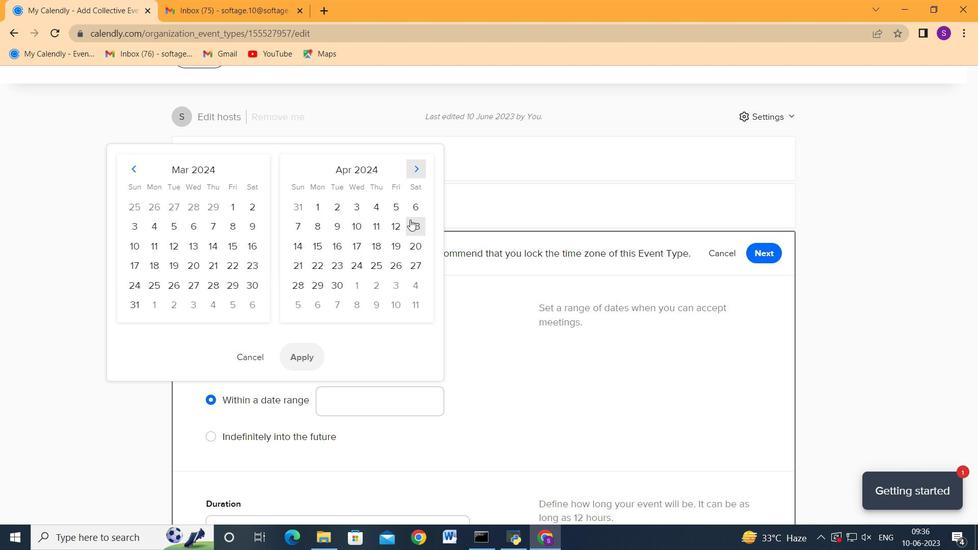 
Action: Mouse pressed left at (381, 218)
Screenshot: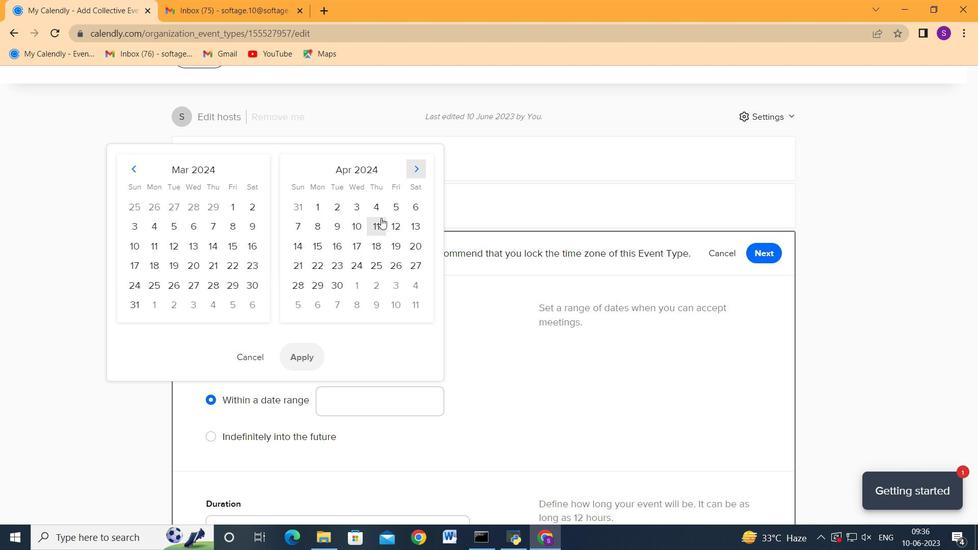 
Action: Mouse moved to (413, 222)
Screenshot: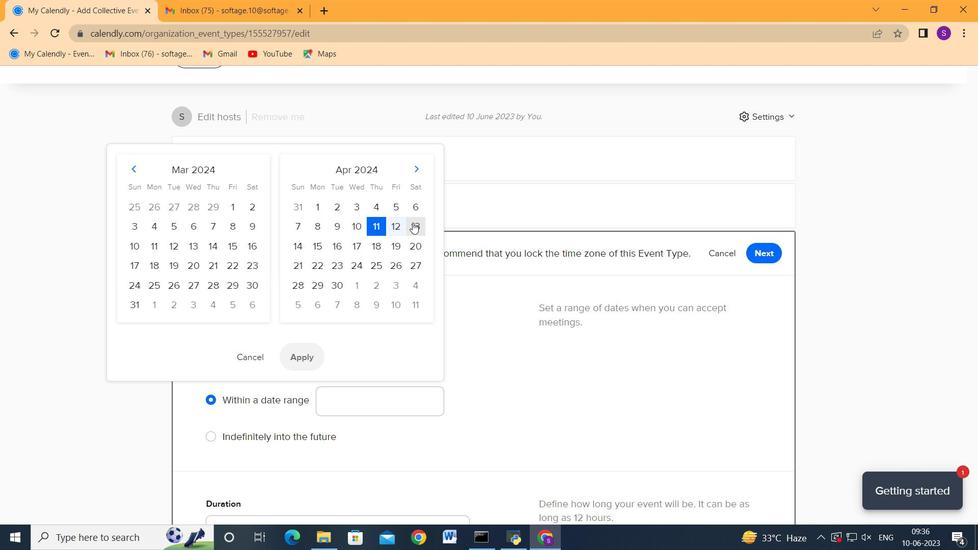 
Action: Mouse pressed left at (413, 222)
Screenshot: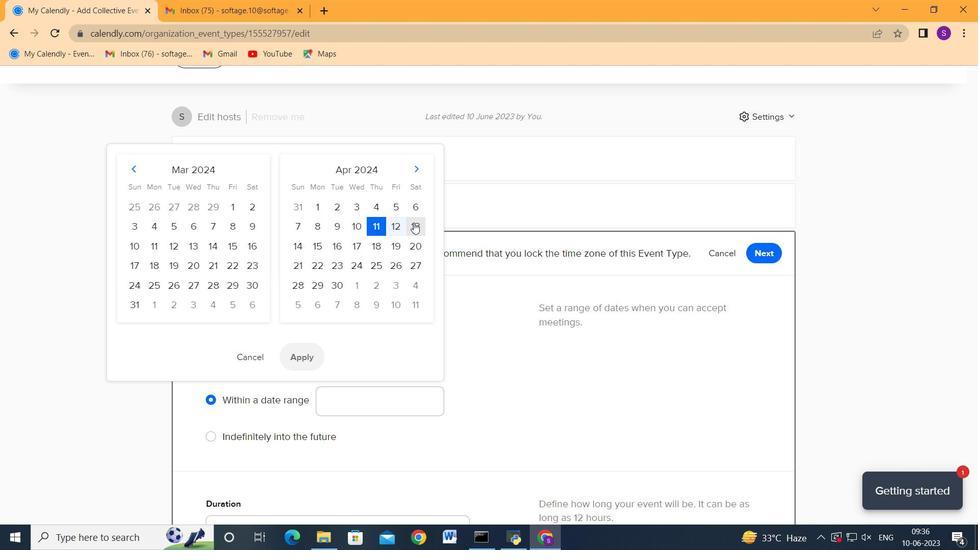 
Action: Mouse moved to (298, 347)
Screenshot: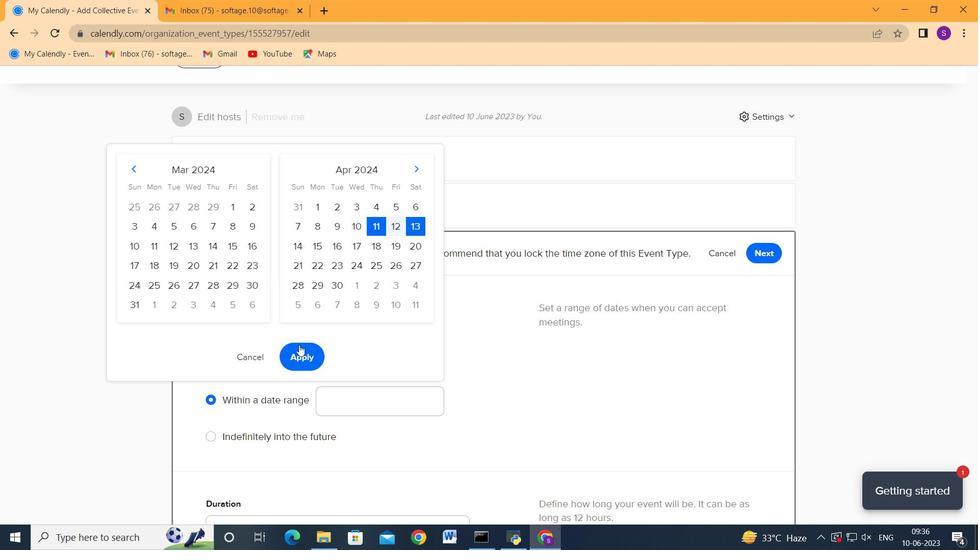 
Action: Mouse pressed left at (298, 347)
Screenshot: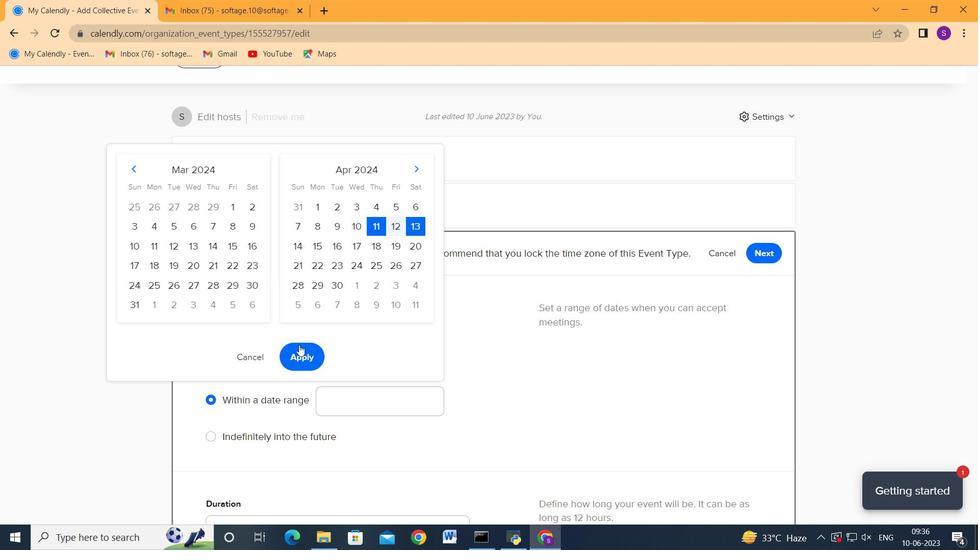 
Action: Mouse moved to (443, 325)
Screenshot: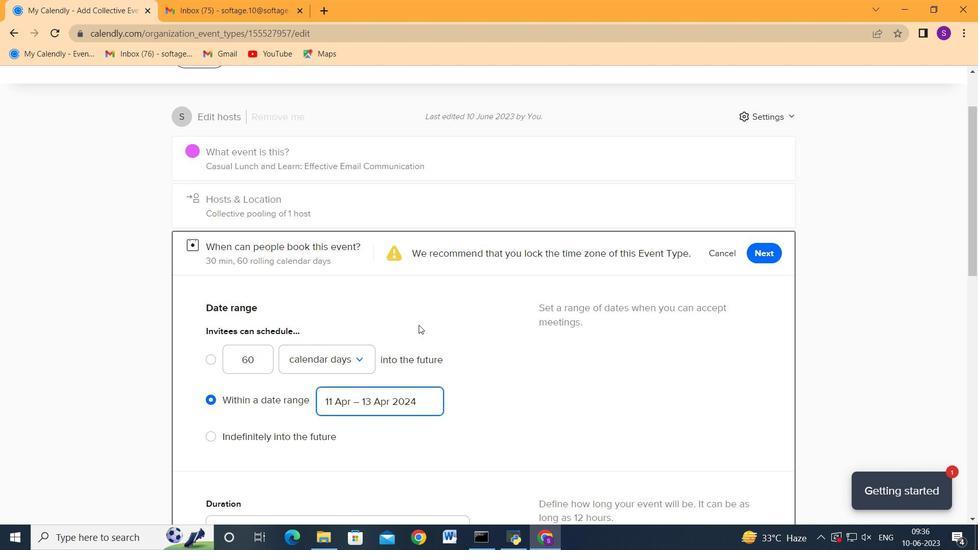 
Action: Mouse scrolled (443, 325) with delta (0, 0)
Screenshot: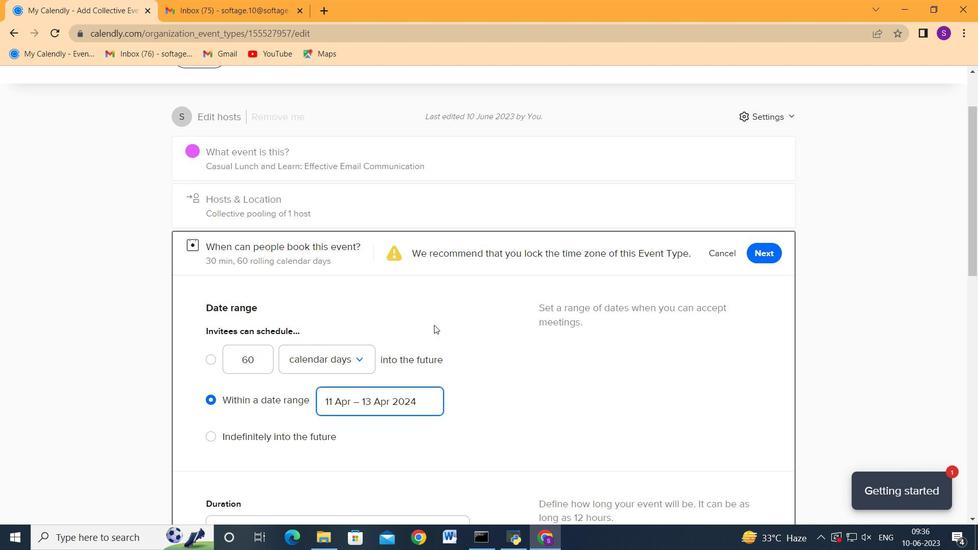 
Action: Mouse scrolled (443, 325) with delta (0, 0)
Screenshot: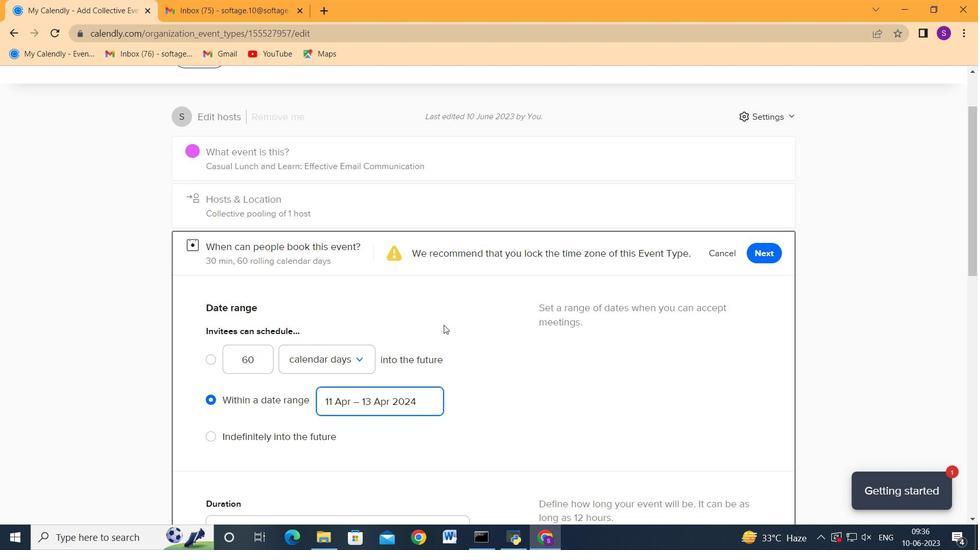 
Action: Mouse moved to (761, 126)
Screenshot: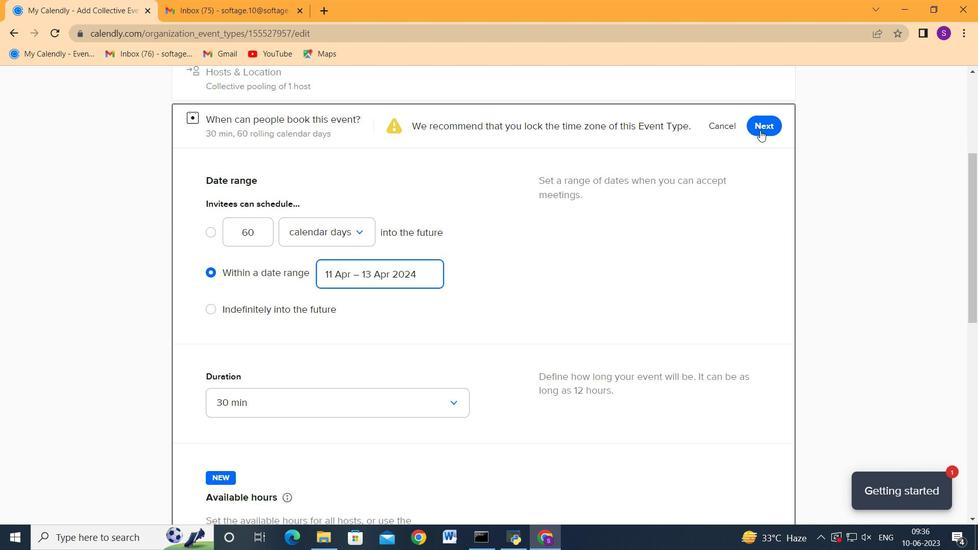 
Action: Mouse pressed left at (761, 126)
Screenshot: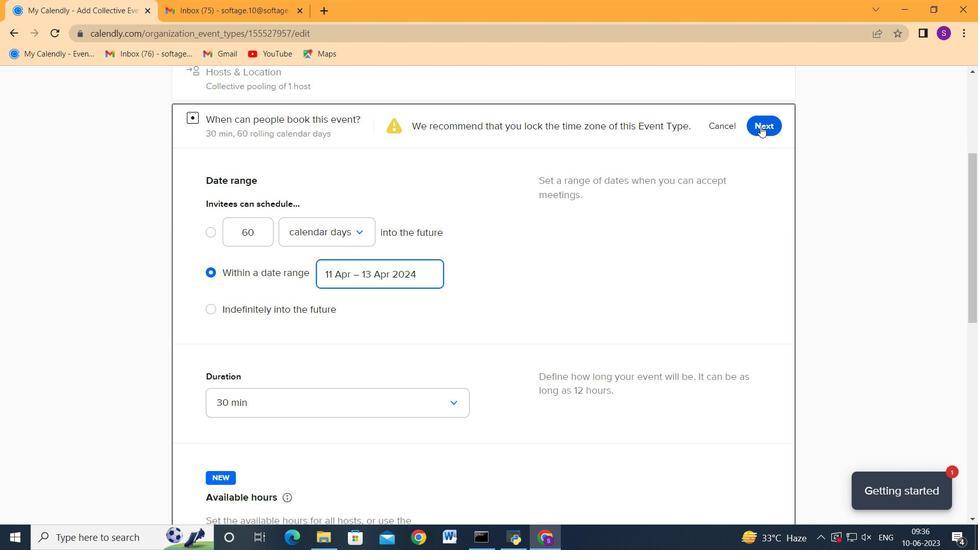 
Action: Mouse moved to (493, 249)
Screenshot: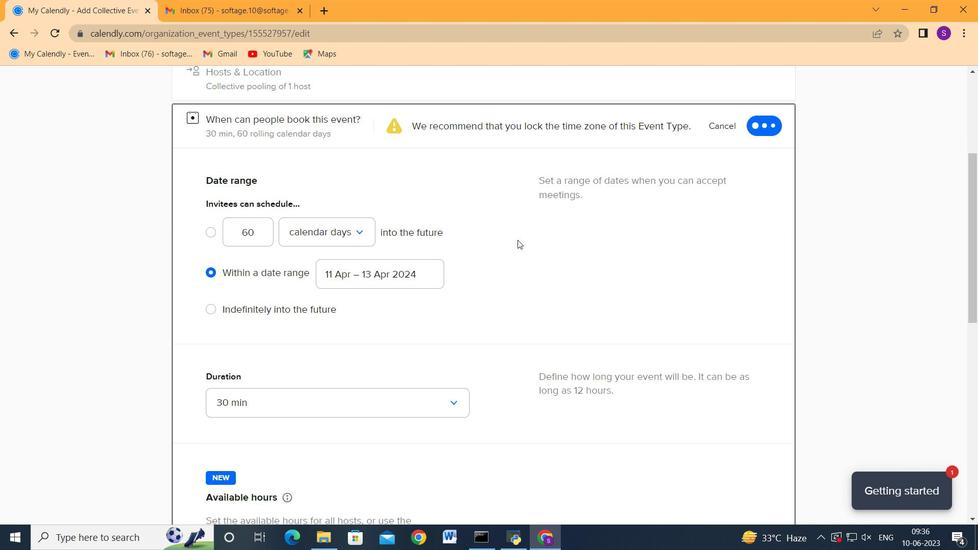
Action: Mouse scrolled (493, 248) with delta (0, 0)
Screenshot: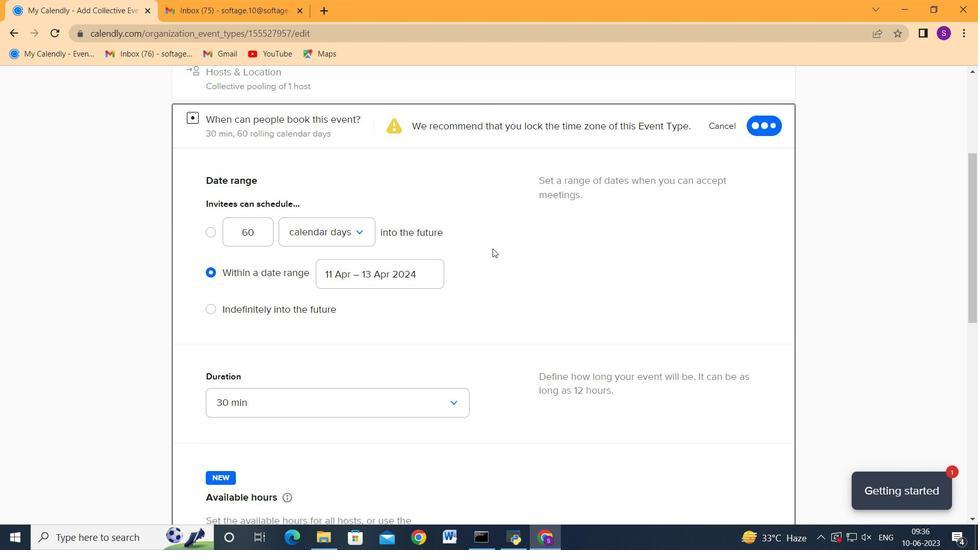 
Action: Mouse scrolled (493, 248) with delta (0, 0)
Screenshot: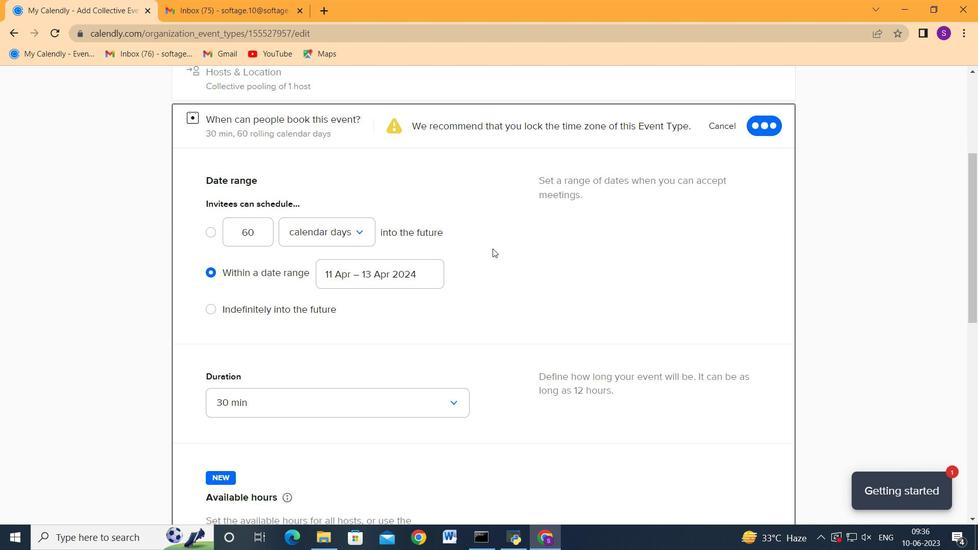 
Action: Mouse scrolled (493, 248) with delta (0, 0)
Screenshot: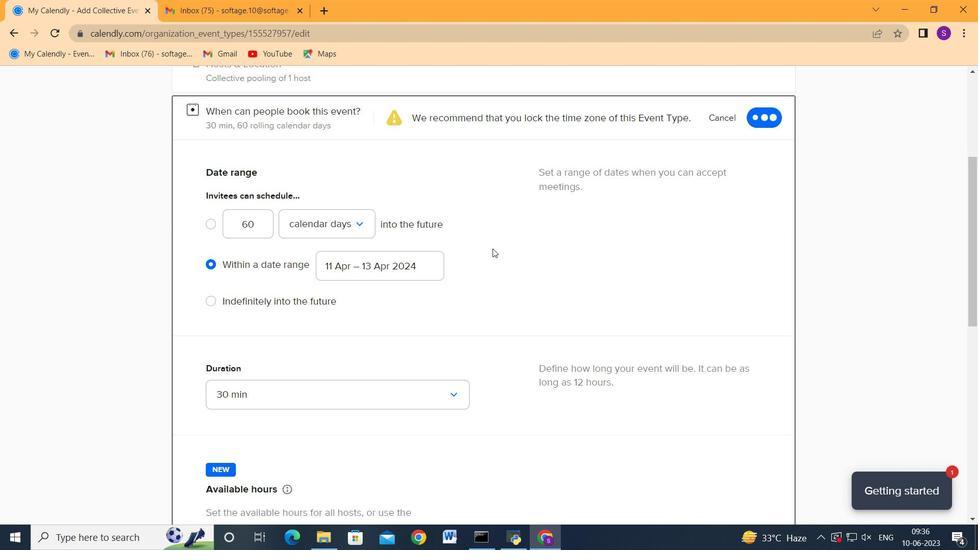 
Action: Mouse scrolled (493, 249) with delta (0, 0)
Screenshot: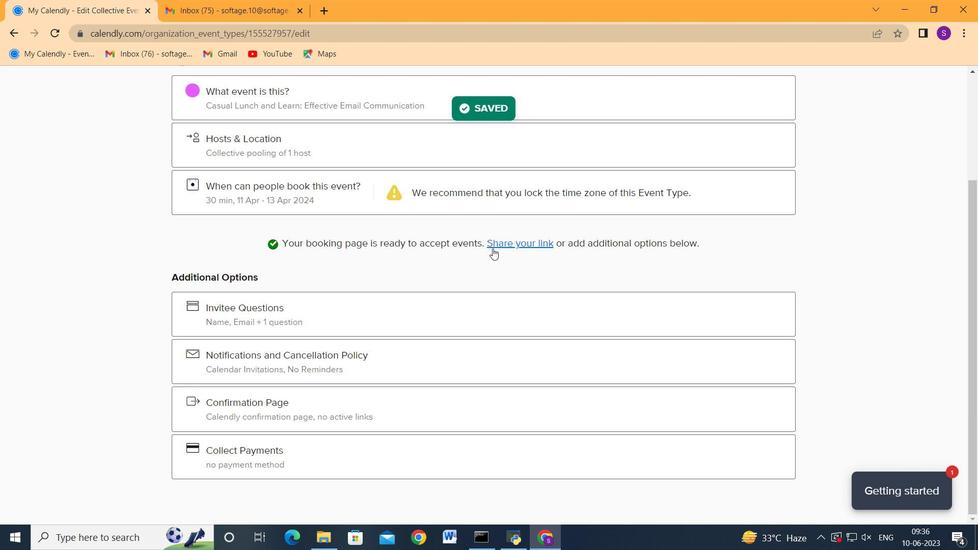 
Action: Mouse scrolled (493, 249) with delta (0, 0)
Screenshot: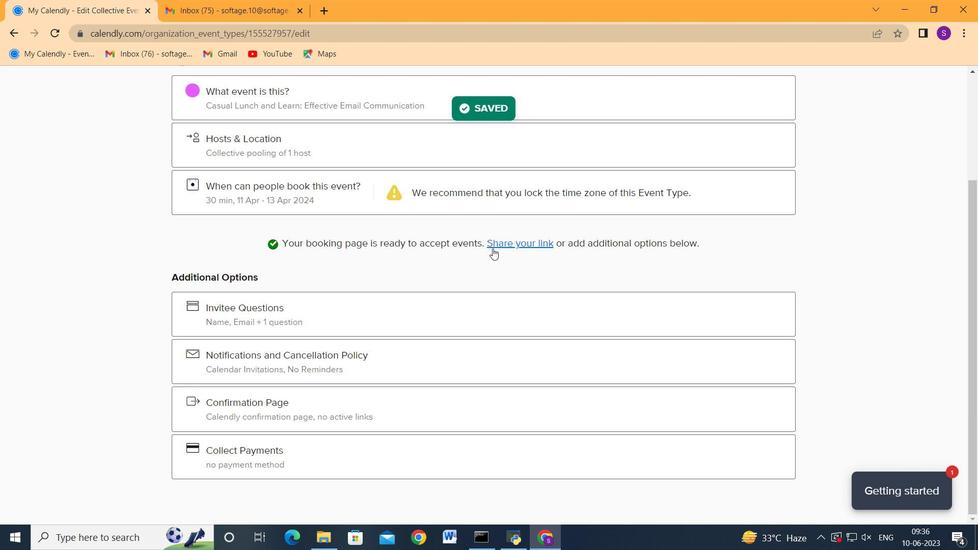 
Action: Mouse moved to (766, 121)
Screenshot: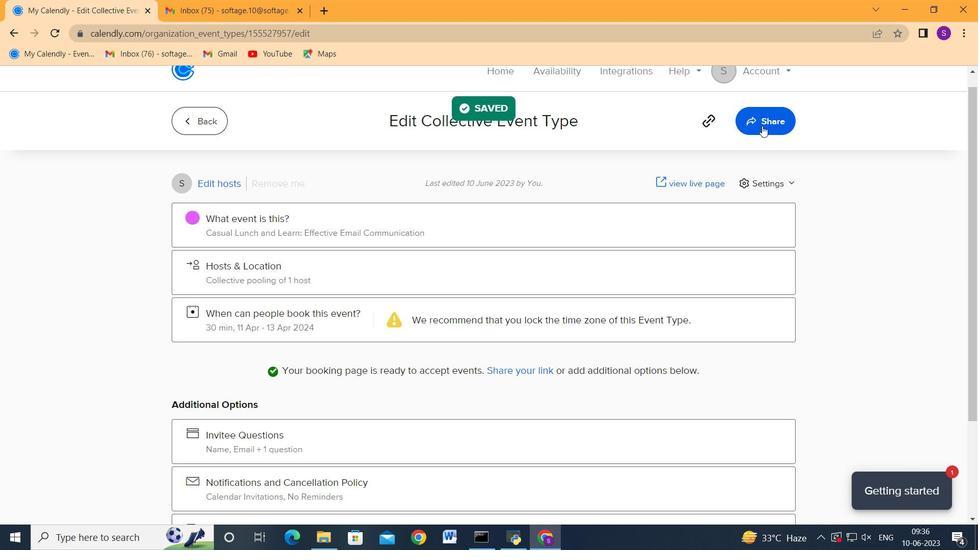 
Action: Mouse pressed left at (766, 121)
Screenshot: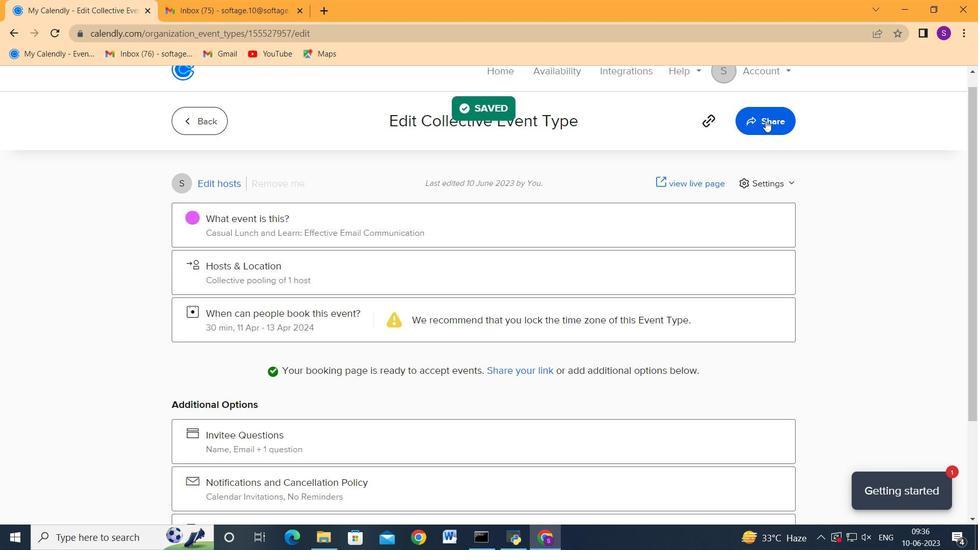 
Action: Mouse moved to (654, 253)
Screenshot: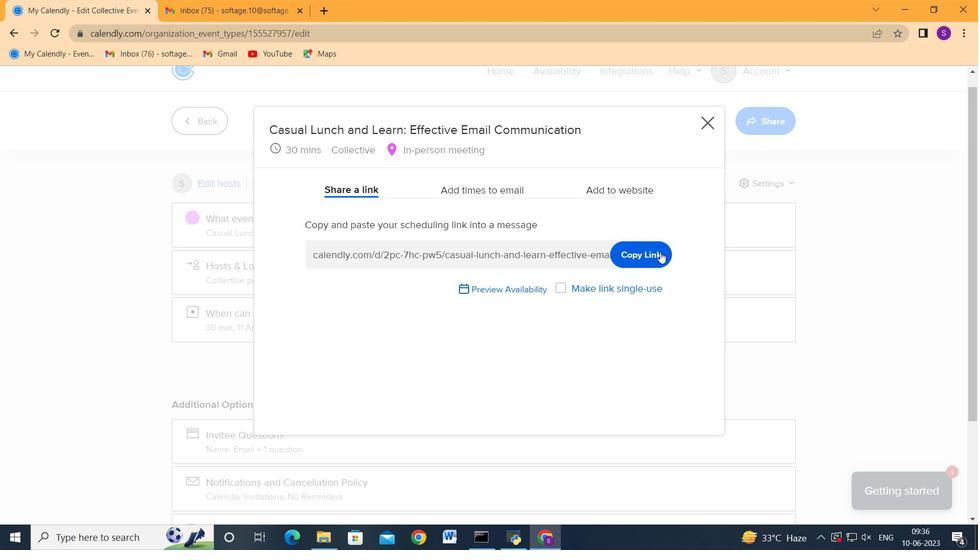 
Action: Mouse pressed left at (654, 253)
Screenshot: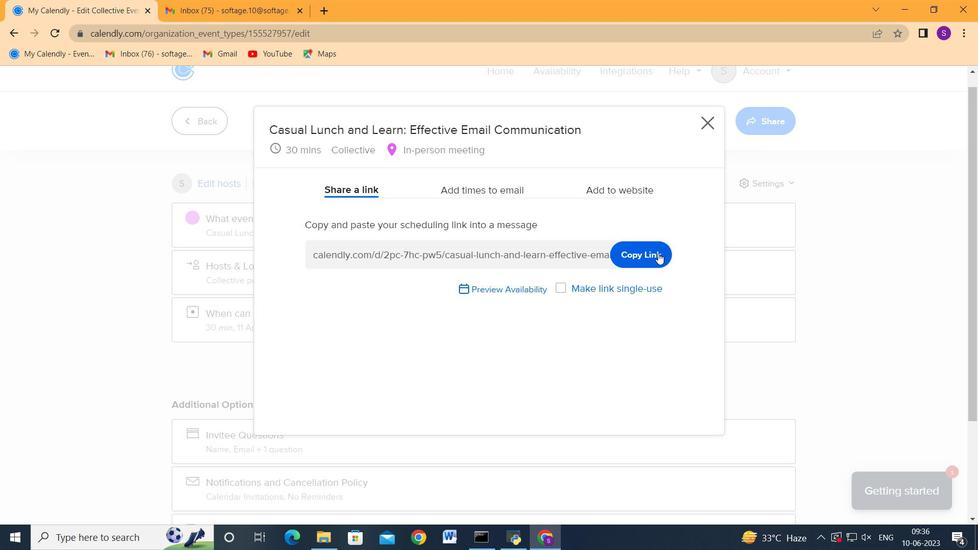 
Action: Mouse moved to (225, 5)
Screenshot: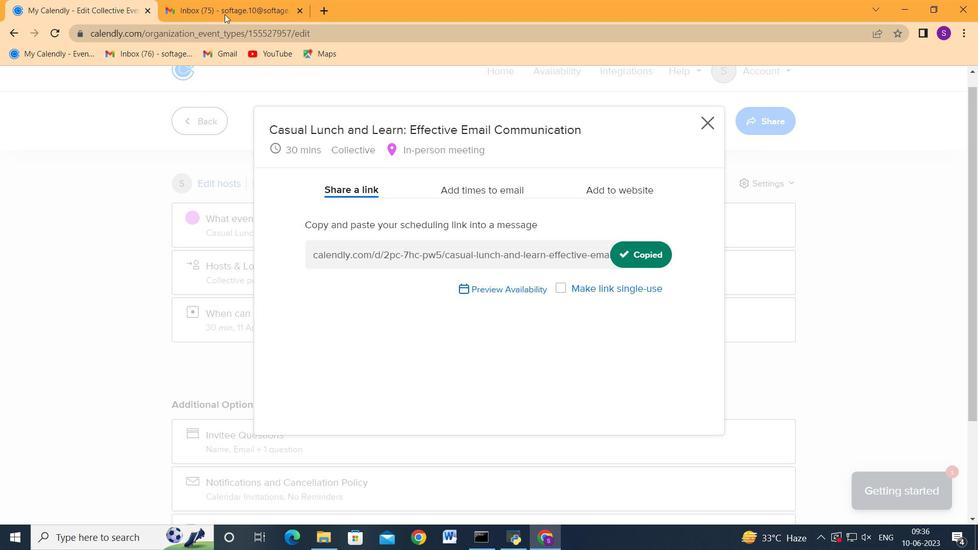 
Action: Mouse pressed left at (225, 5)
Screenshot: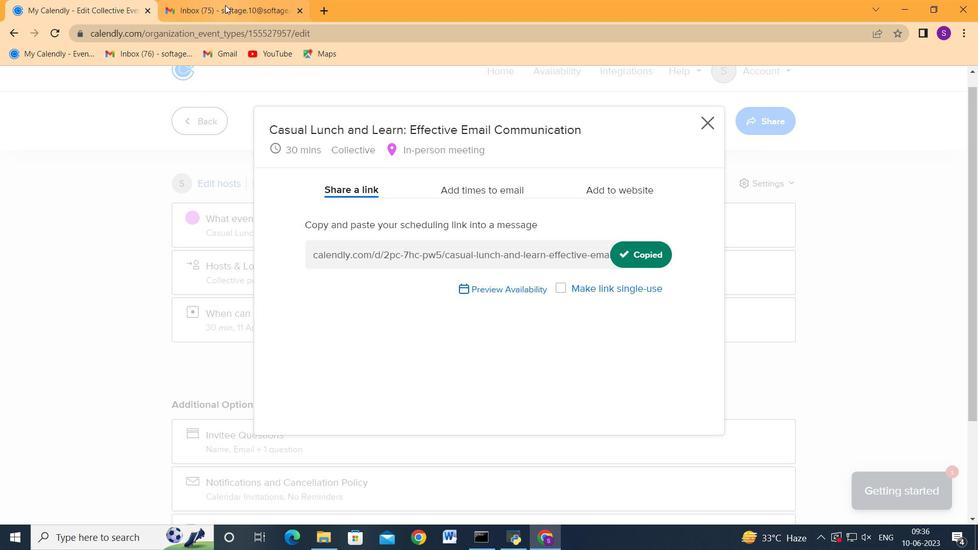 
Action: Mouse moved to (102, 149)
Screenshot: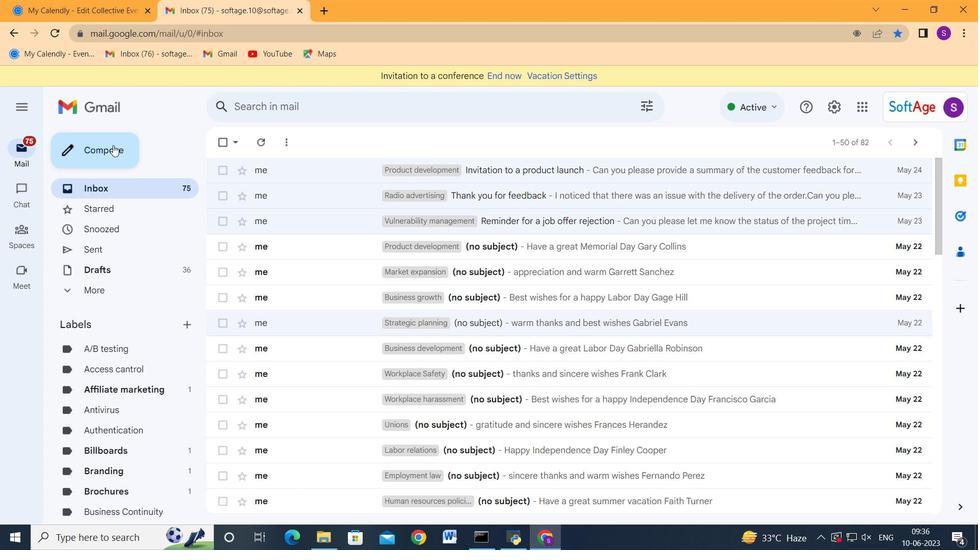 
Action: Mouse pressed left at (102, 149)
Screenshot: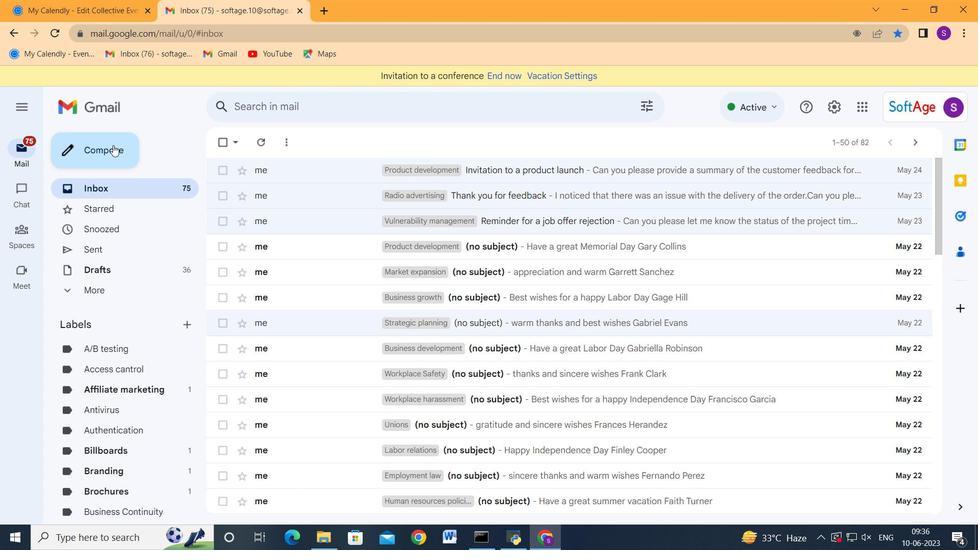 
Action: Mouse moved to (630, 241)
Screenshot: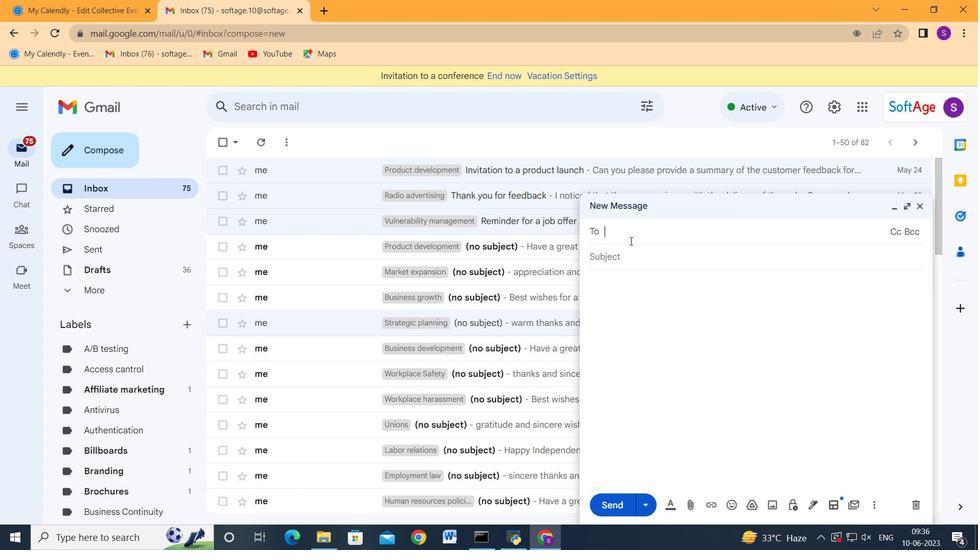 
Action: Key pressed softage.5<Key.shift_r>@softage.net<Key.enter>softage.5<Key.backspace>6<Key.shift_r>@softage.net<Key.enter><Key.tab><Key.tab>ctrl+V
Screenshot: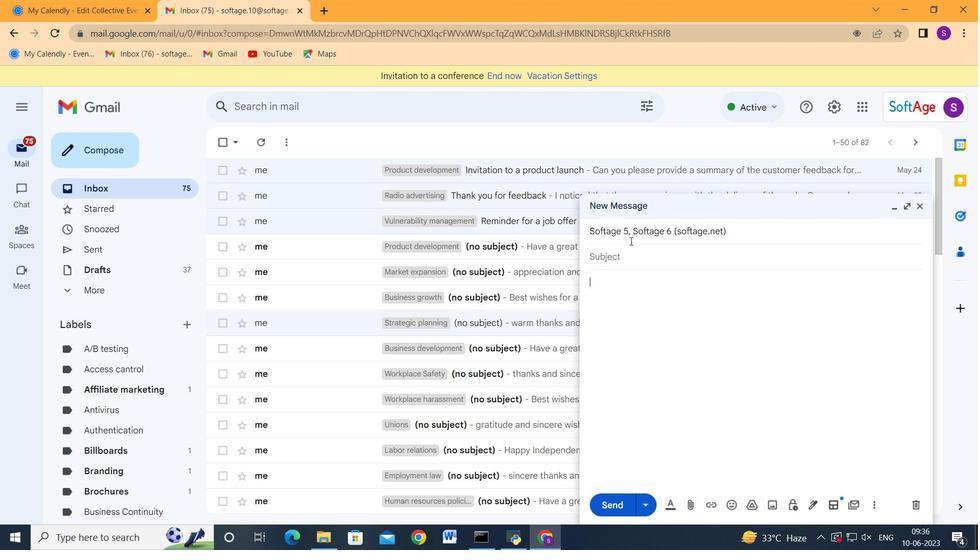 
Action: Mouse moved to (596, 500)
Screenshot: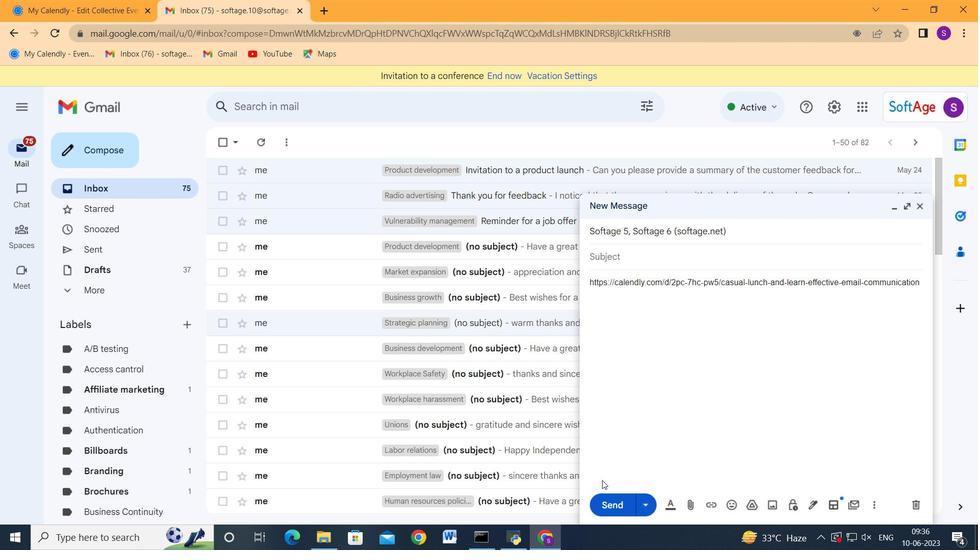 
Action: Mouse pressed left at (596, 500)
Screenshot: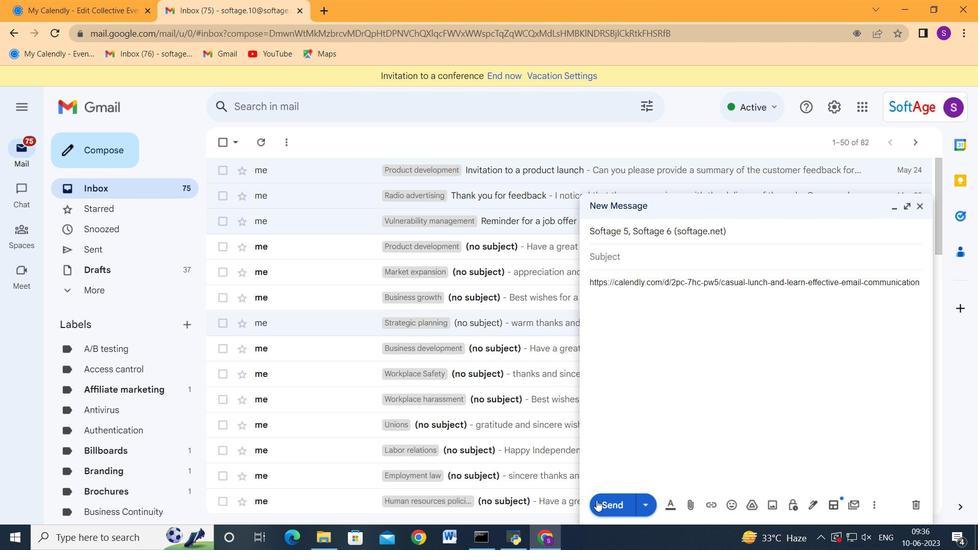 
Action: Mouse moved to (669, 397)
Screenshot: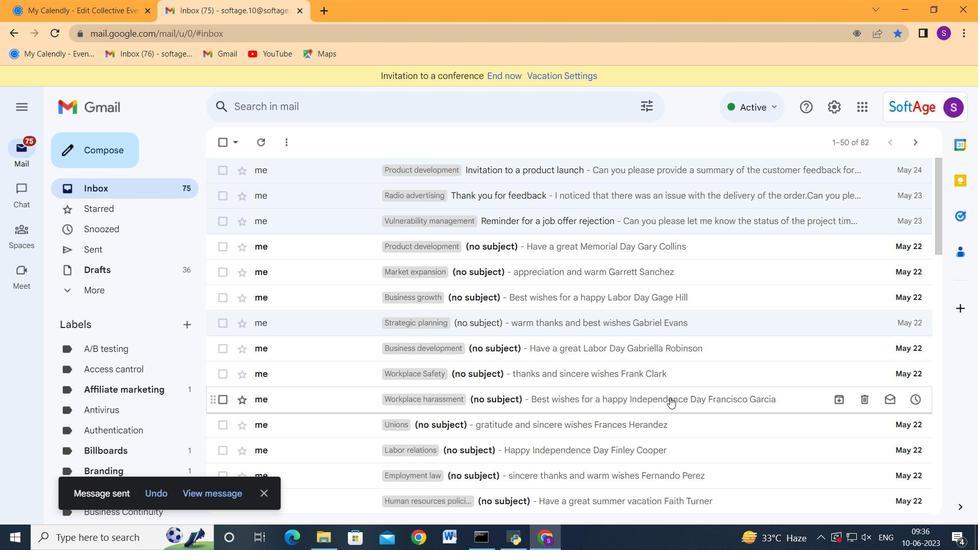 
